 Task: Create a due date automation trigger when advanced on, on the tuesday of the week before a card is due add dates starting tomorrow at 11:00 AM.
Action: Mouse moved to (963, 285)
Screenshot: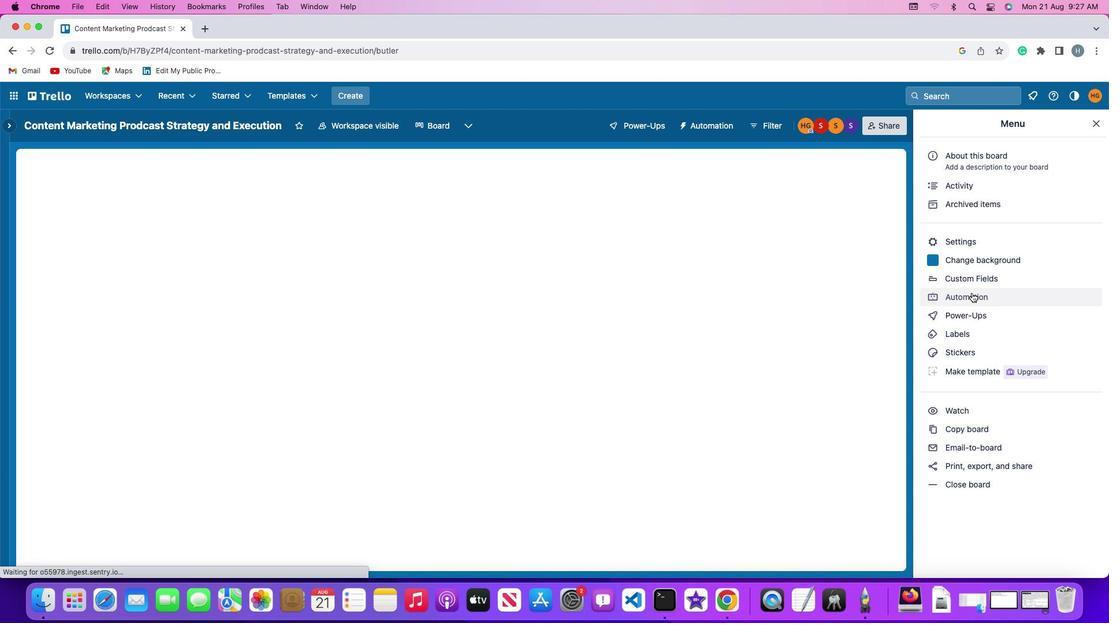 
Action: Mouse pressed left at (963, 285)
Screenshot: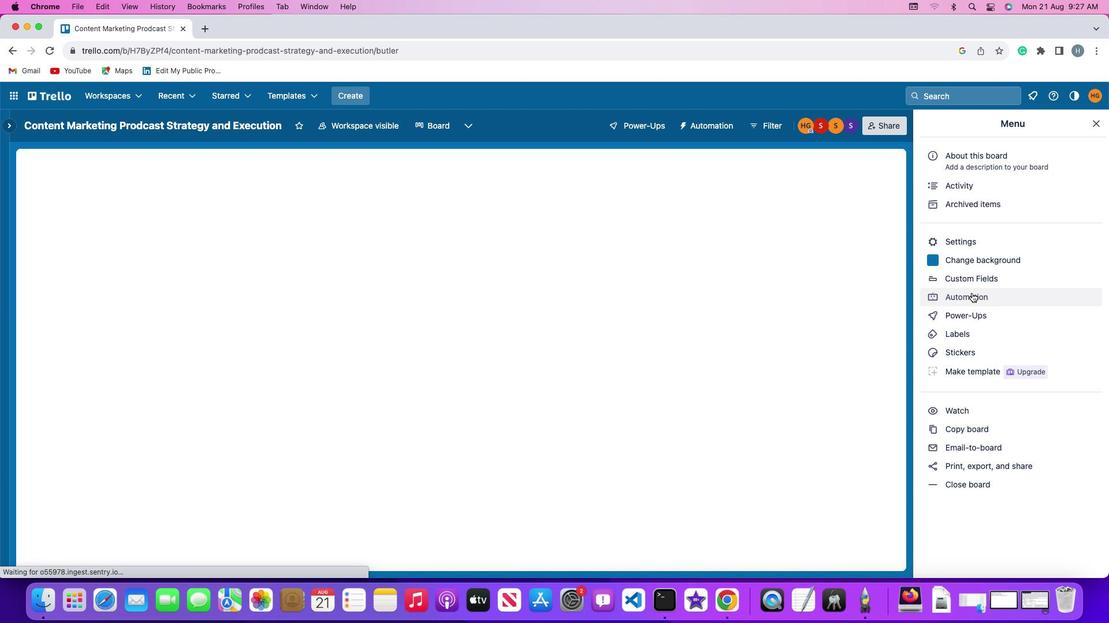 
Action: Mouse pressed left at (963, 285)
Screenshot: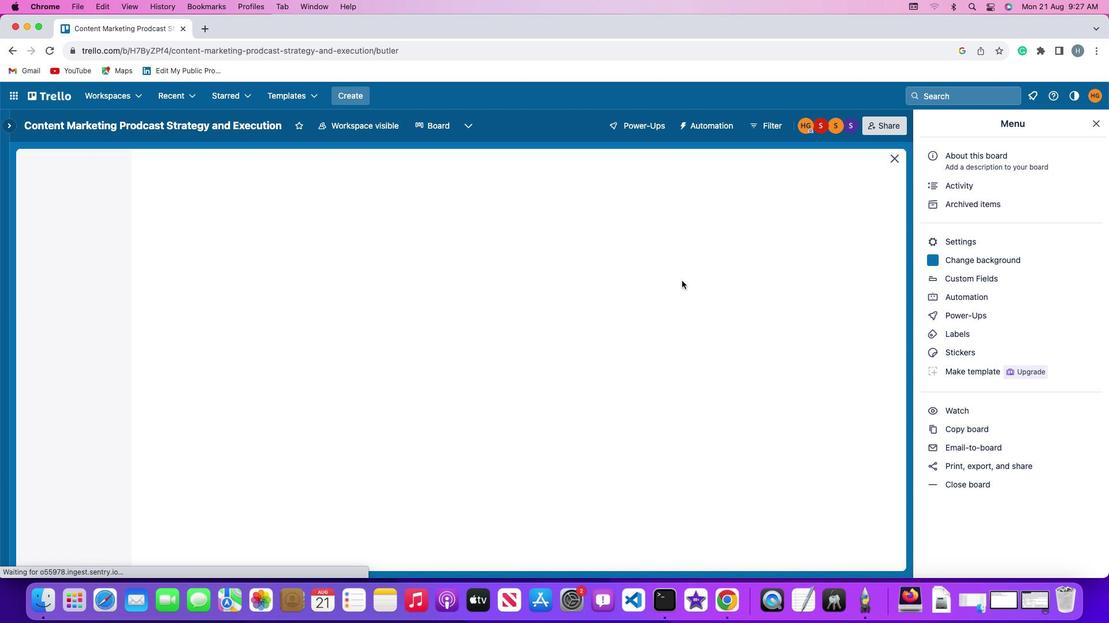 
Action: Mouse moved to (64, 263)
Screenshot: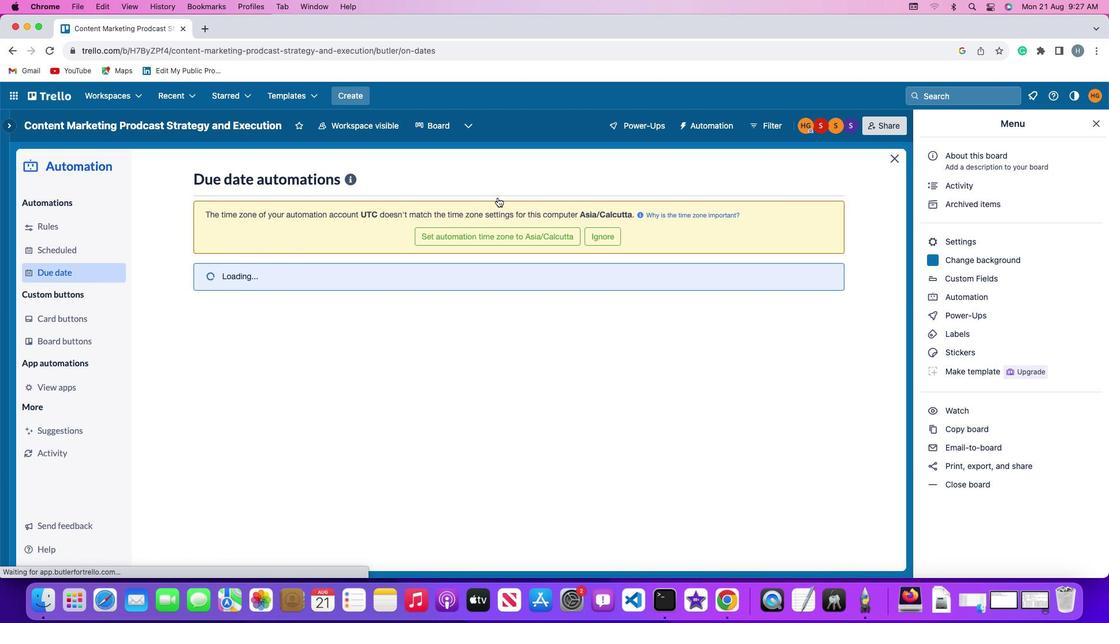 
Action: Mouse pressed left at (64, 263)
Screenshot: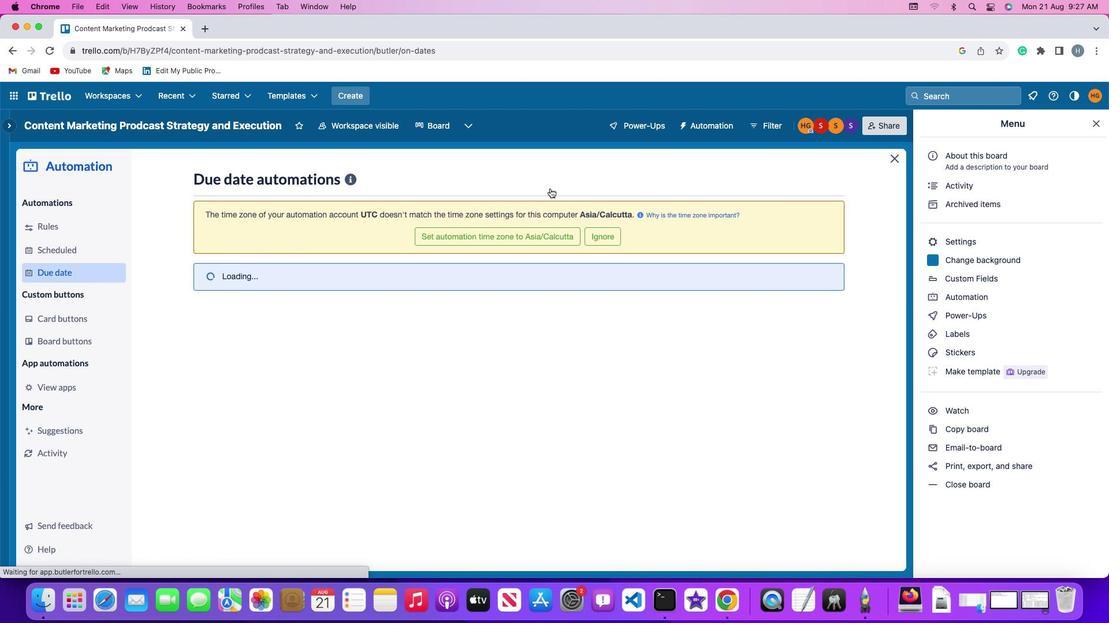 
Action: Mouse moved to (760, 169)
Screenshot: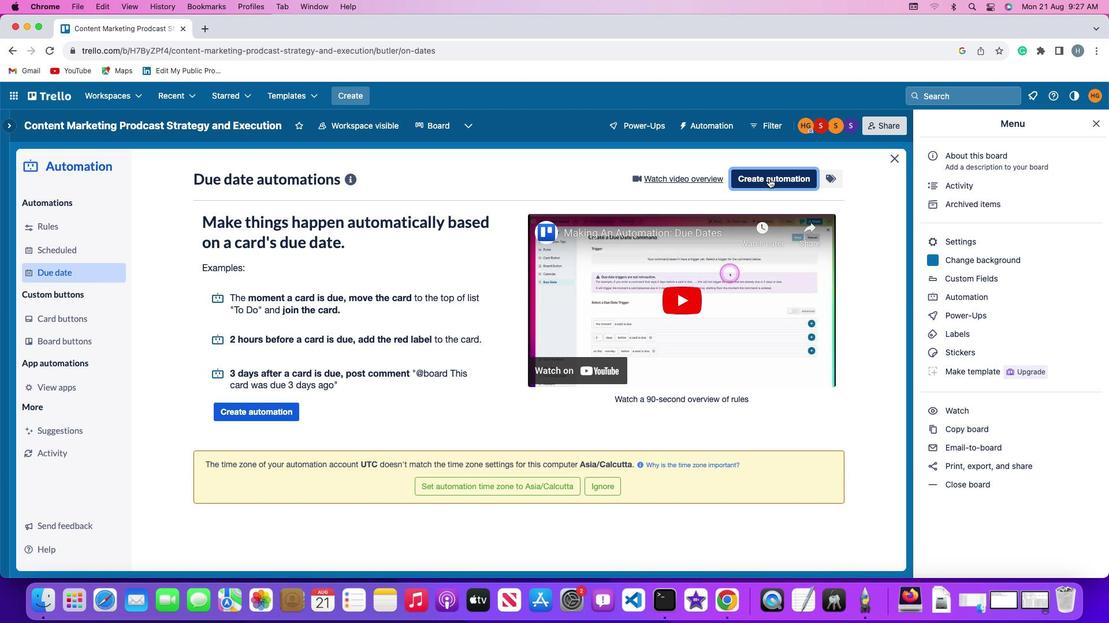 
Action: Mouse pressed left at (760, 169)
Screenshot: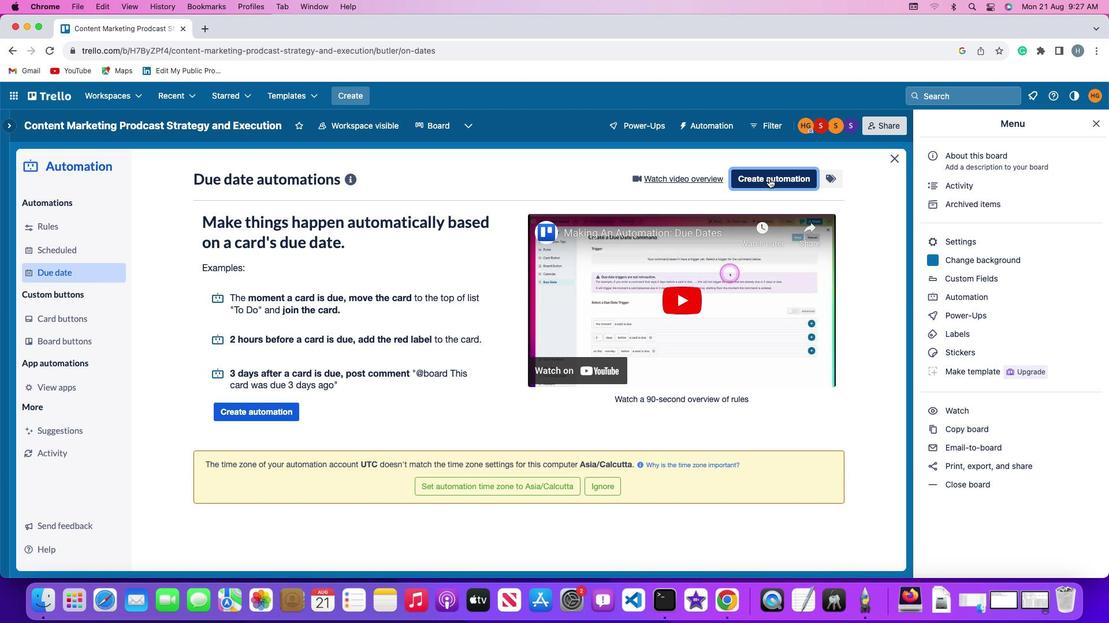 
Action: Mouse moved to (202, 280)
Screenshot: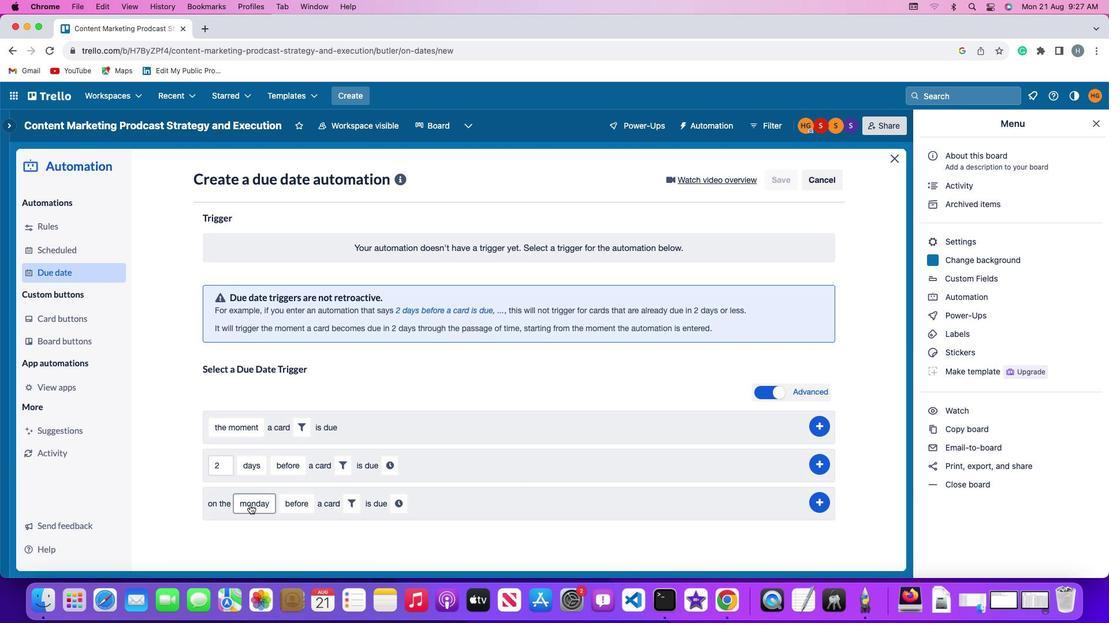 
Action: Mouse pressed left at (202, 280)
Screenshot: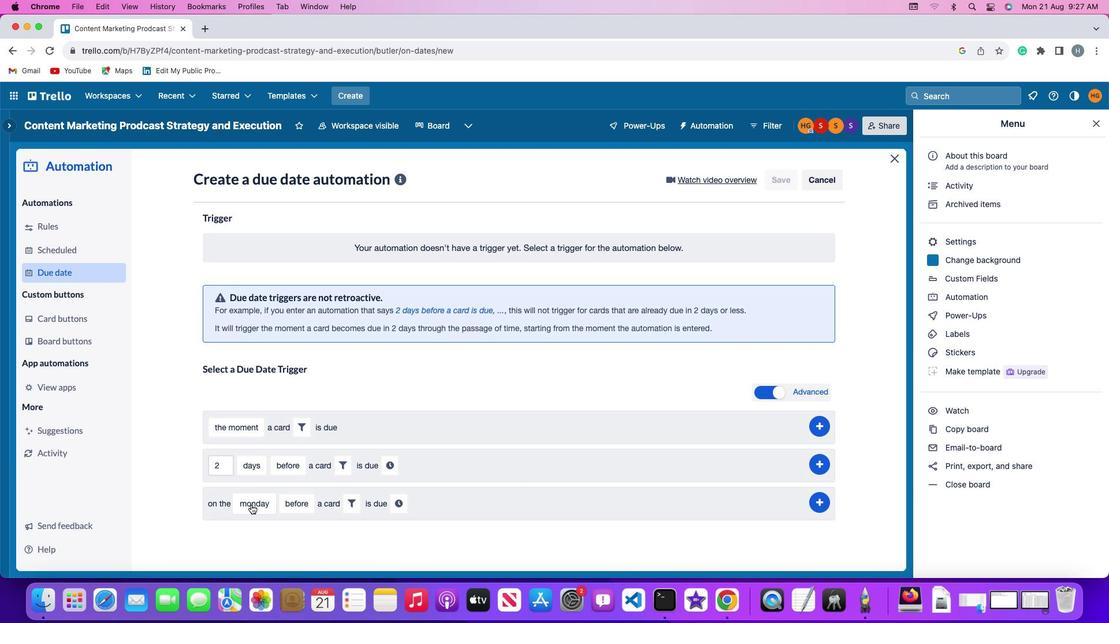 
Action: Mouse moved to (241, 497)
Screenshot: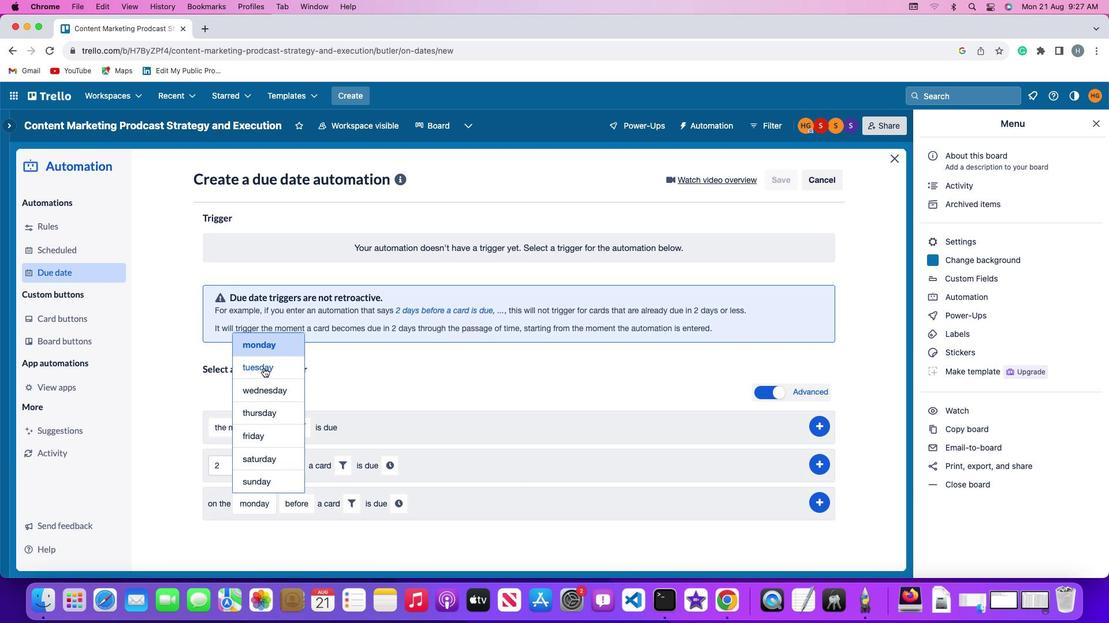 
Action: Mouse pressed left at (241, 497)
Screenshot: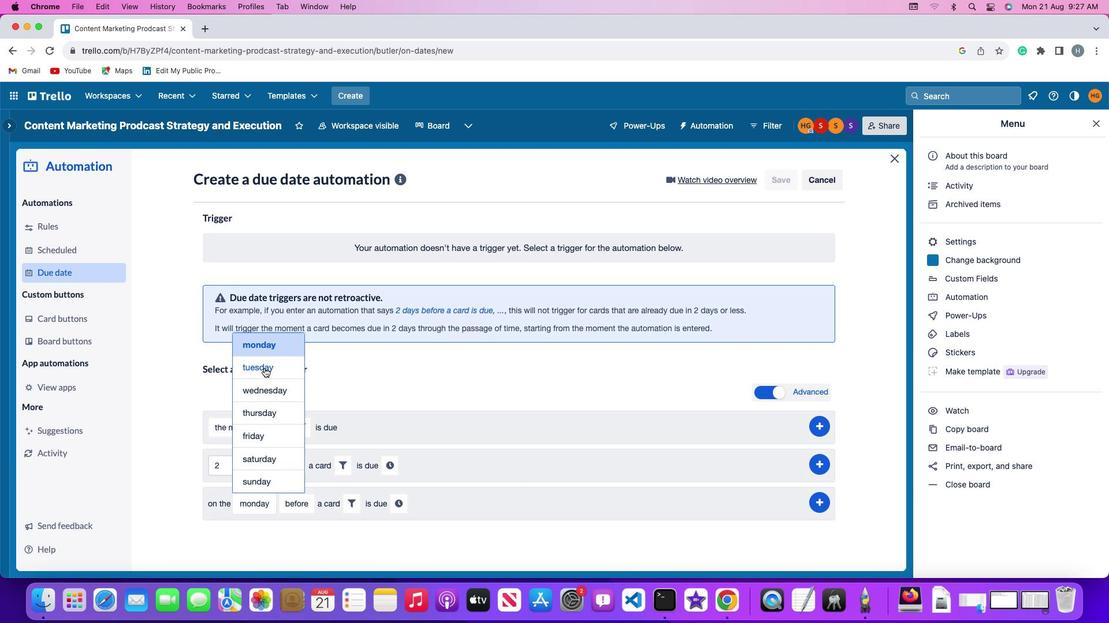 
Action: Mouse moved to (255, 359)
Screenshot: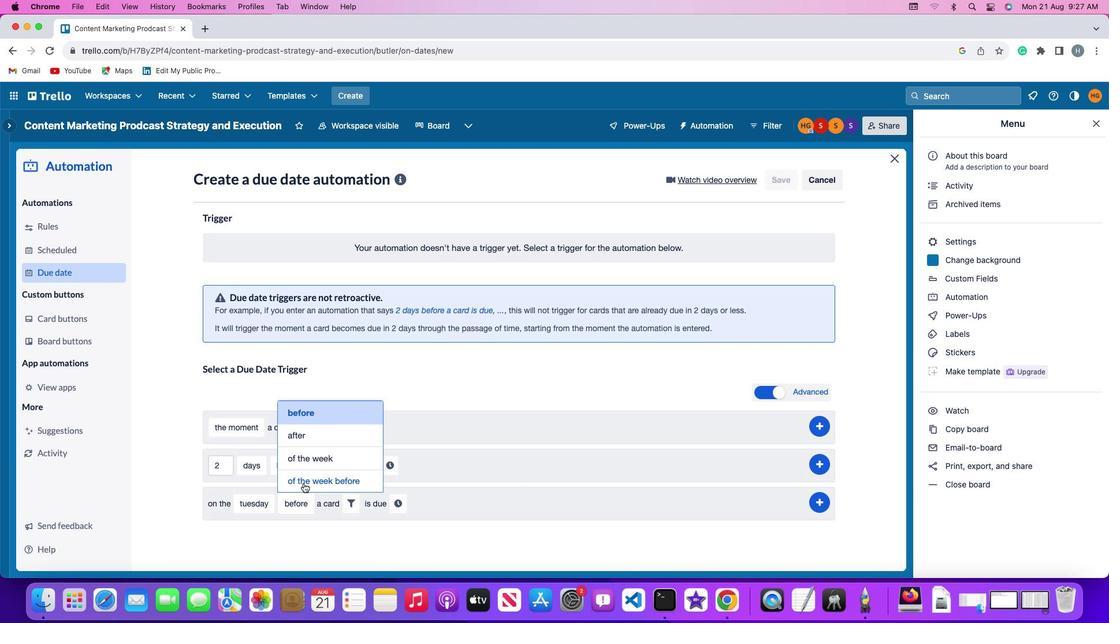 
Action: Mouse pressed left at (255, 359)
Screenshot: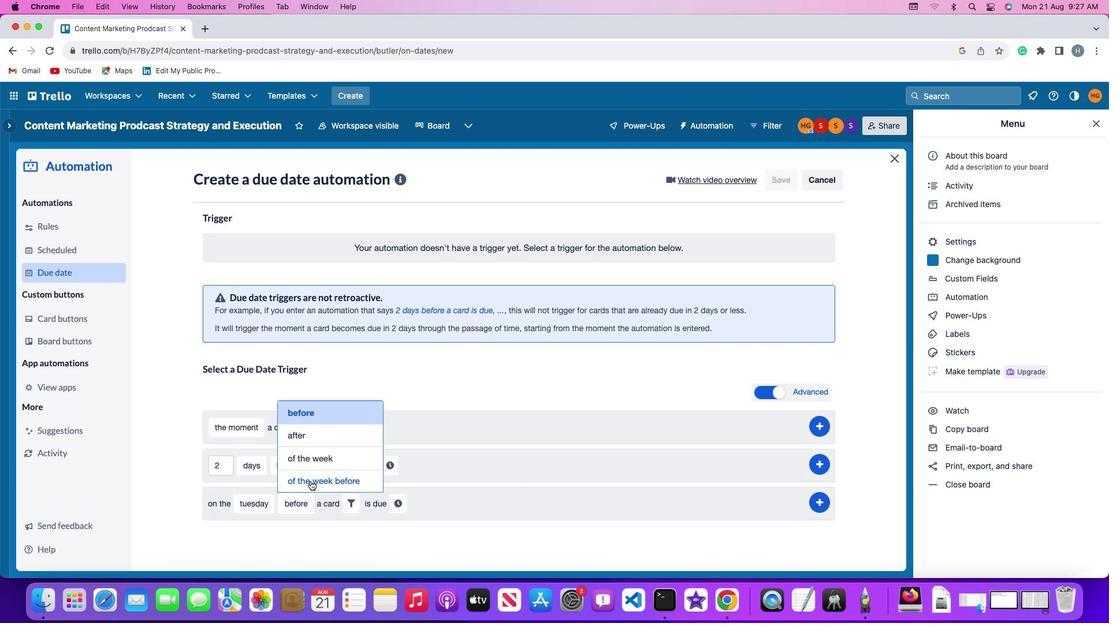 
Action: Mouse moved to (291, 491)
Screenshot: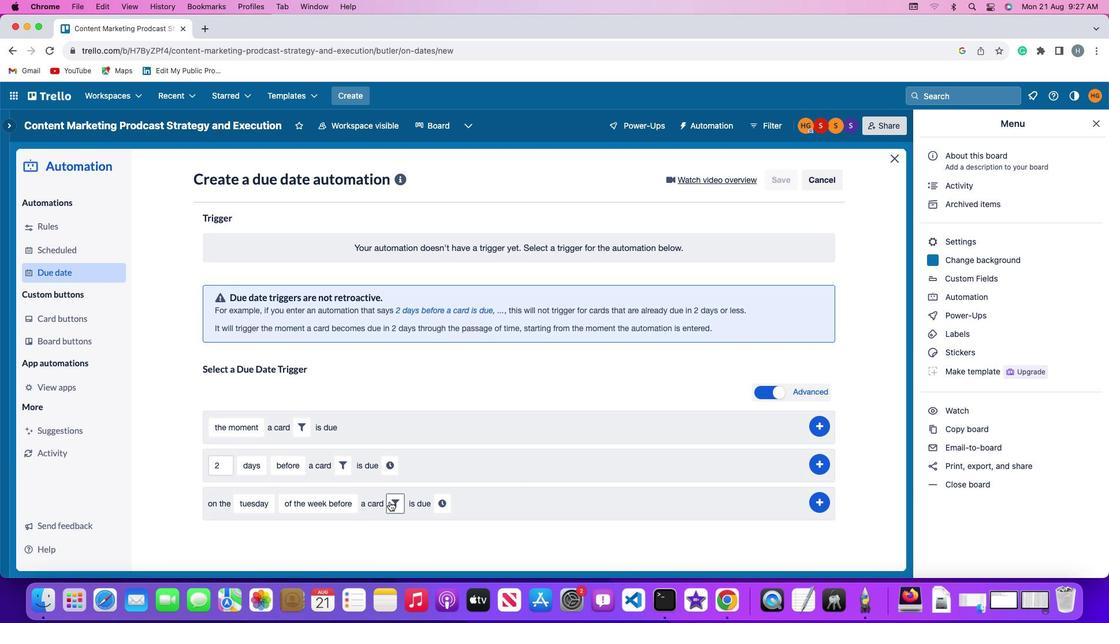 
Action: Mouse pressed left at (291, 491)
Screenshot: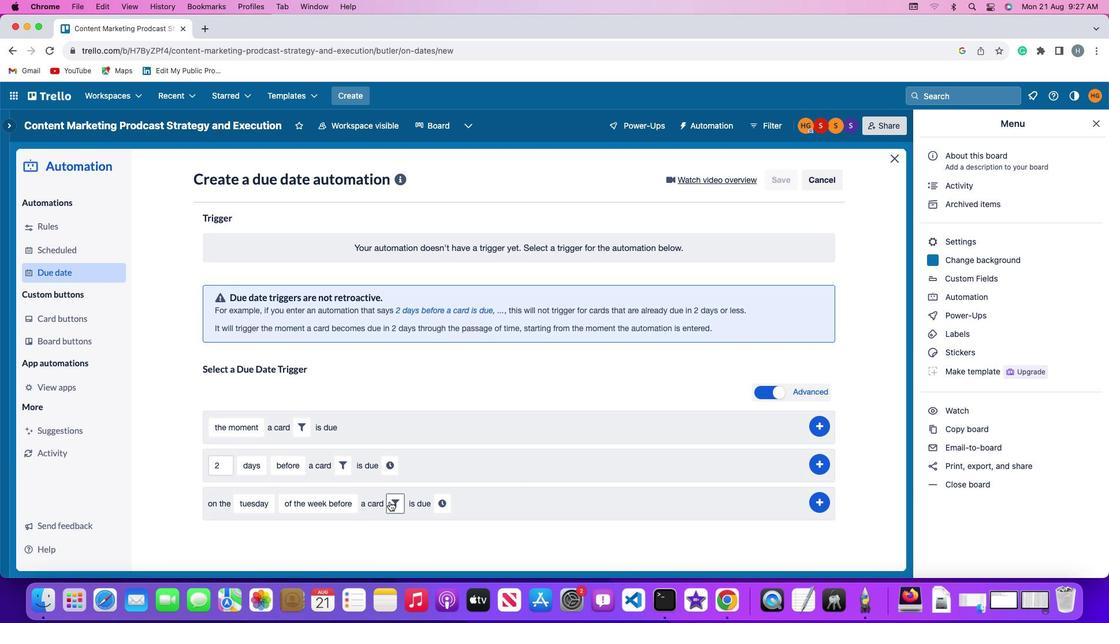 
Action: Mouse moved to (295, 470)
Screenshot: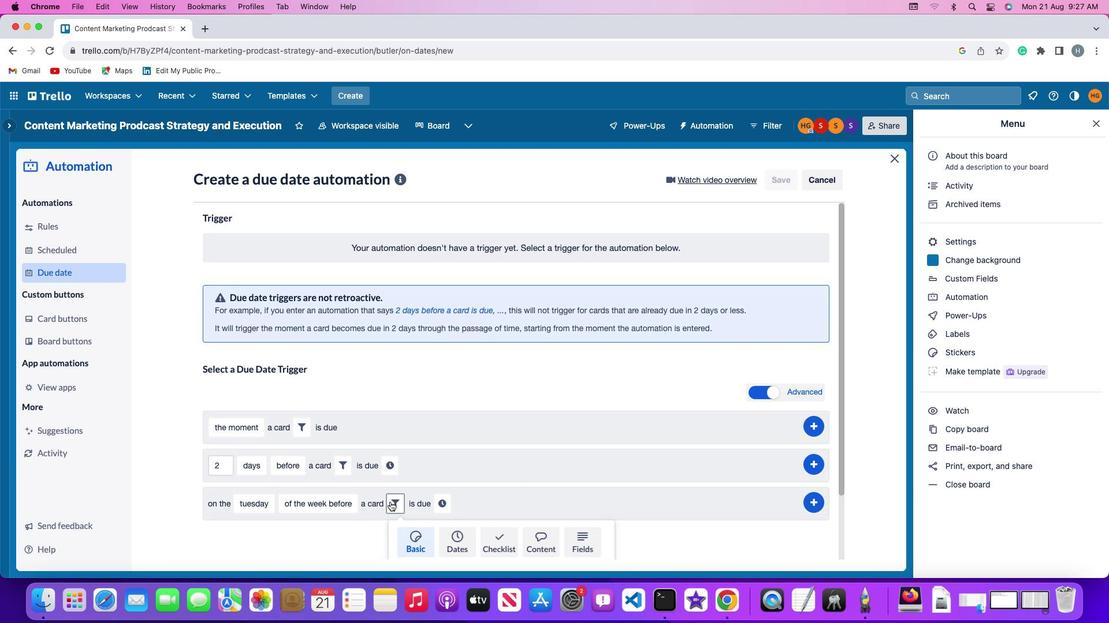 
Action: Mouse pressed left at (295, 470)
Screenshot: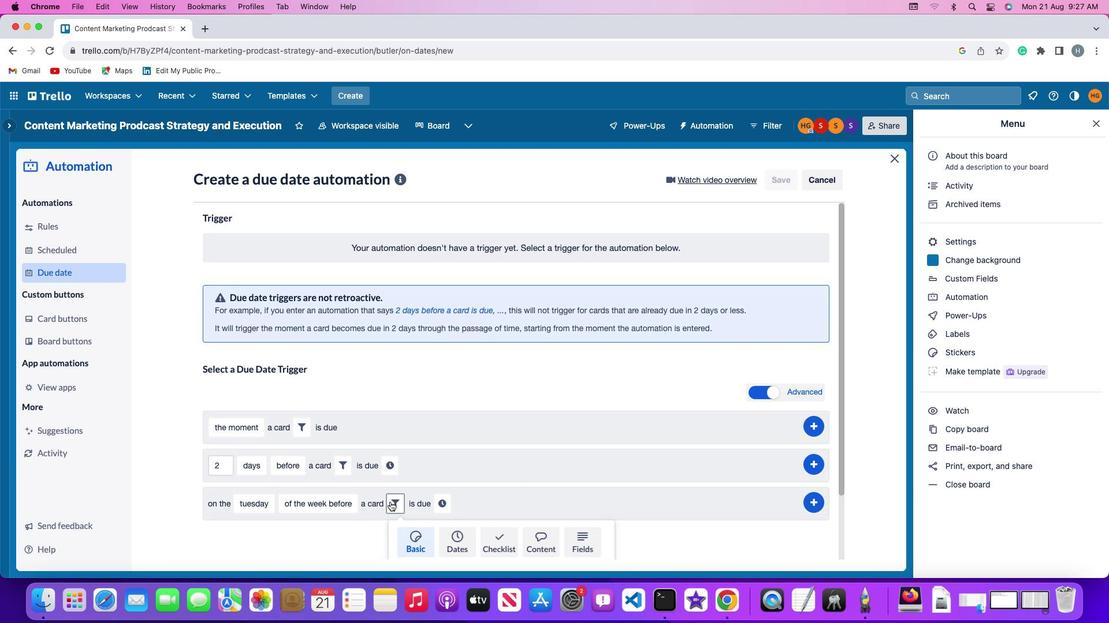 
Action: Mouse moved to (381, 494)
Screenshot: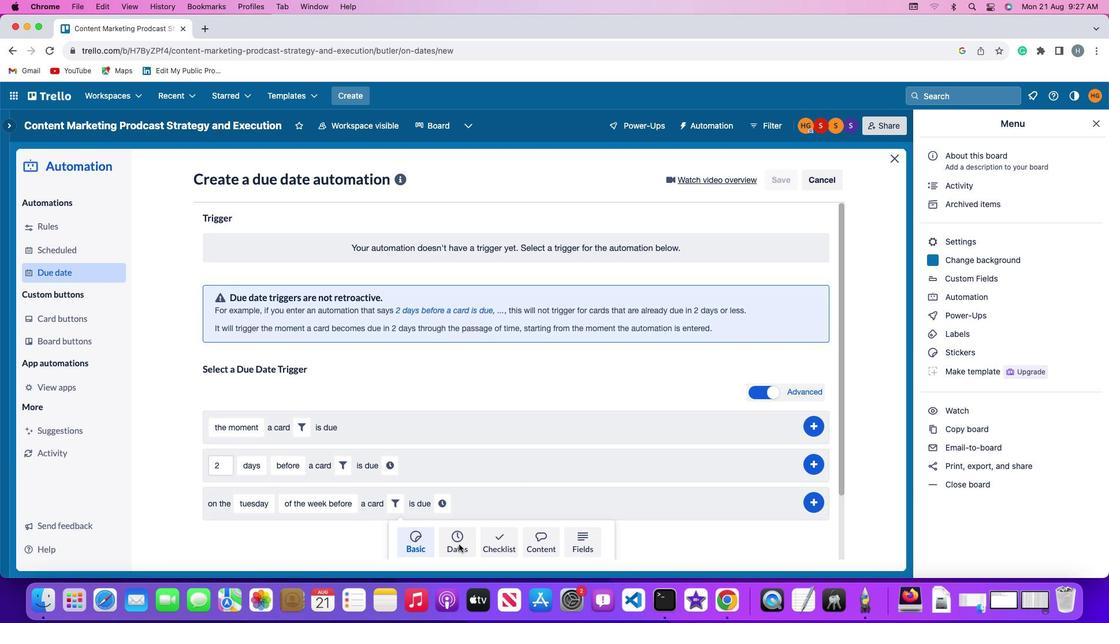 
Action: Mouse pressed left at (381, 494)
Screenshot: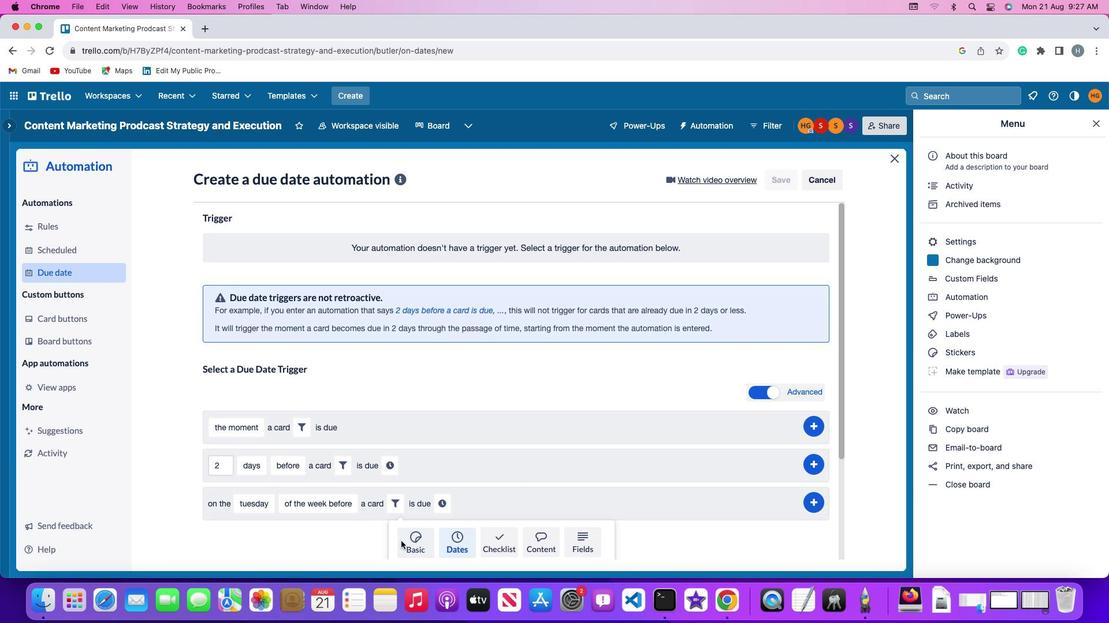 
Action: Mouse moved to (454, 537)
Screenshot: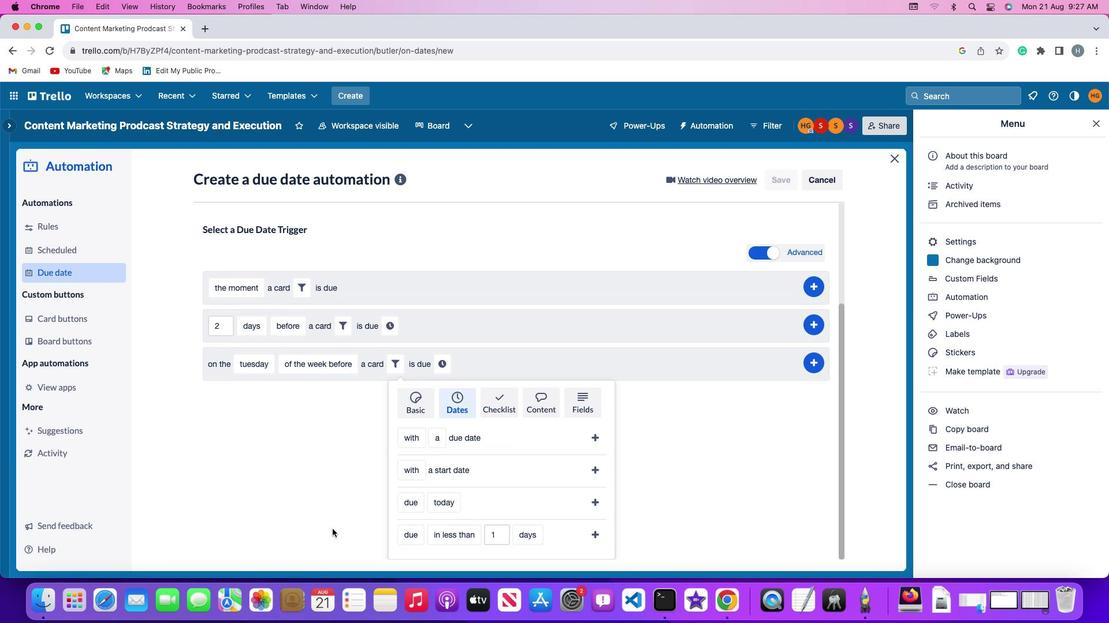 
Action: Mouse pressed left at (454, 537)
Screenshot: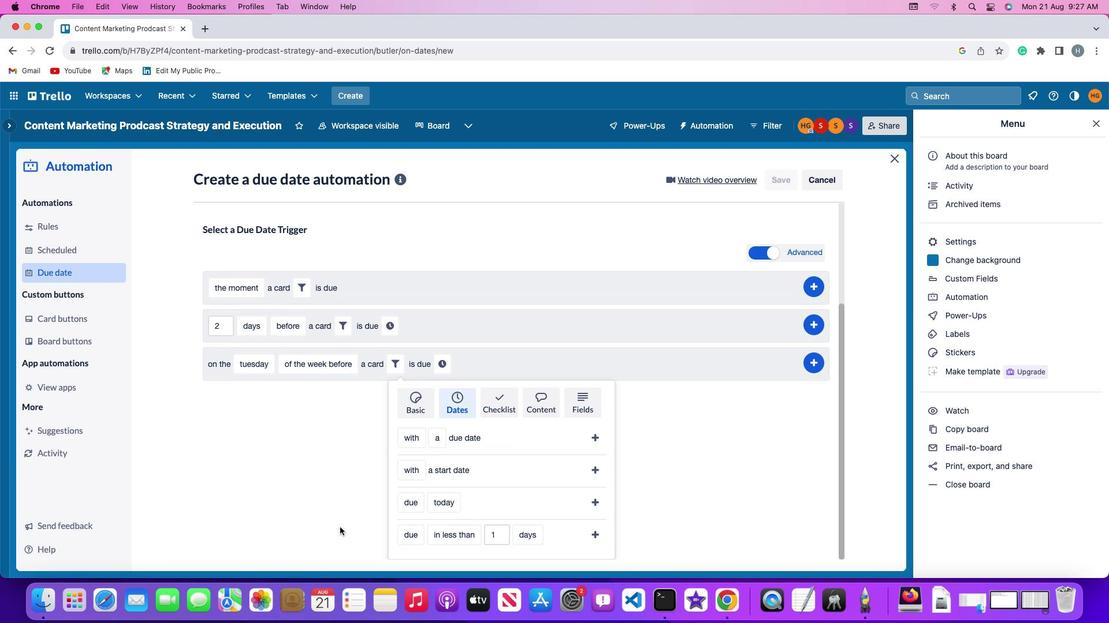 
Action: Mouse moved to (342, 525)
Screenshot: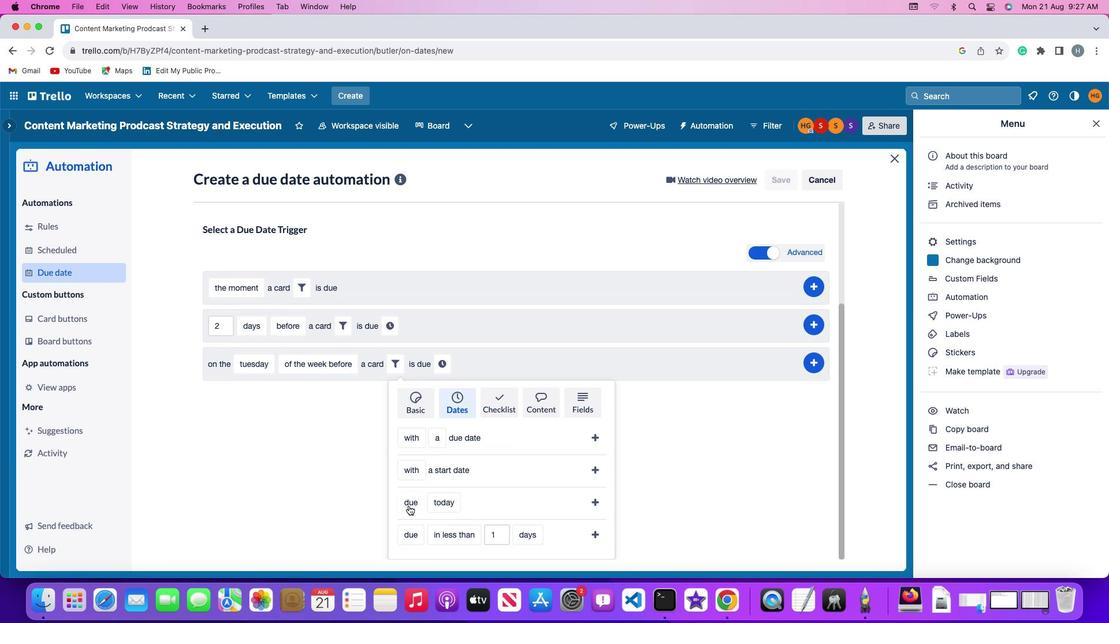 
Action: Mouse scrolled (342, 525) with delta (-7, -8)
Screenshot: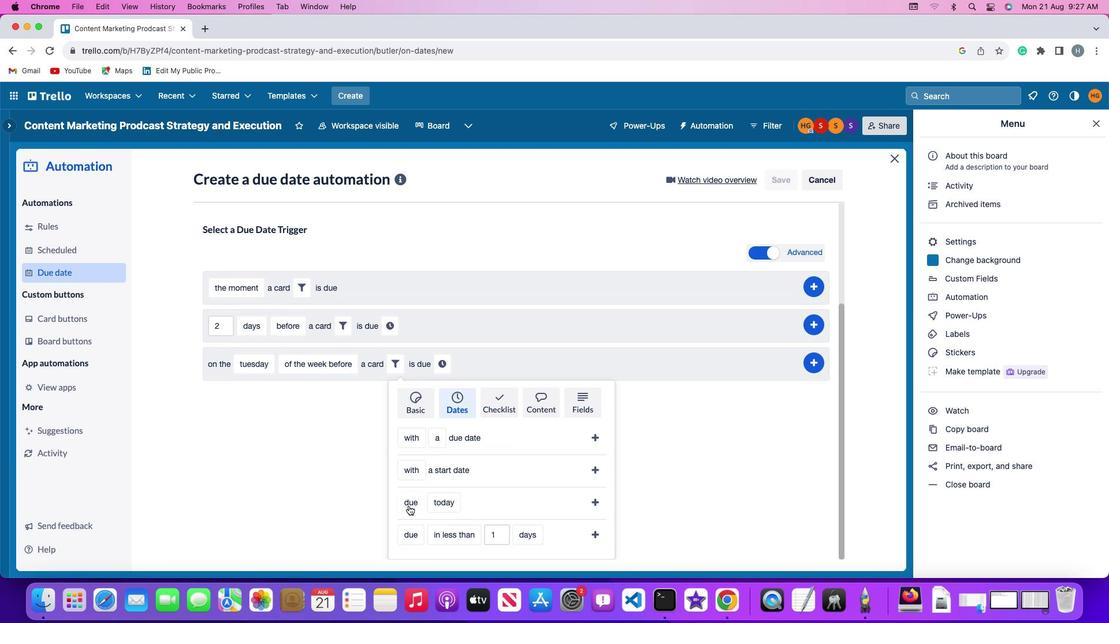 
Action: Mouse moved to (341, 525)
Screenshot: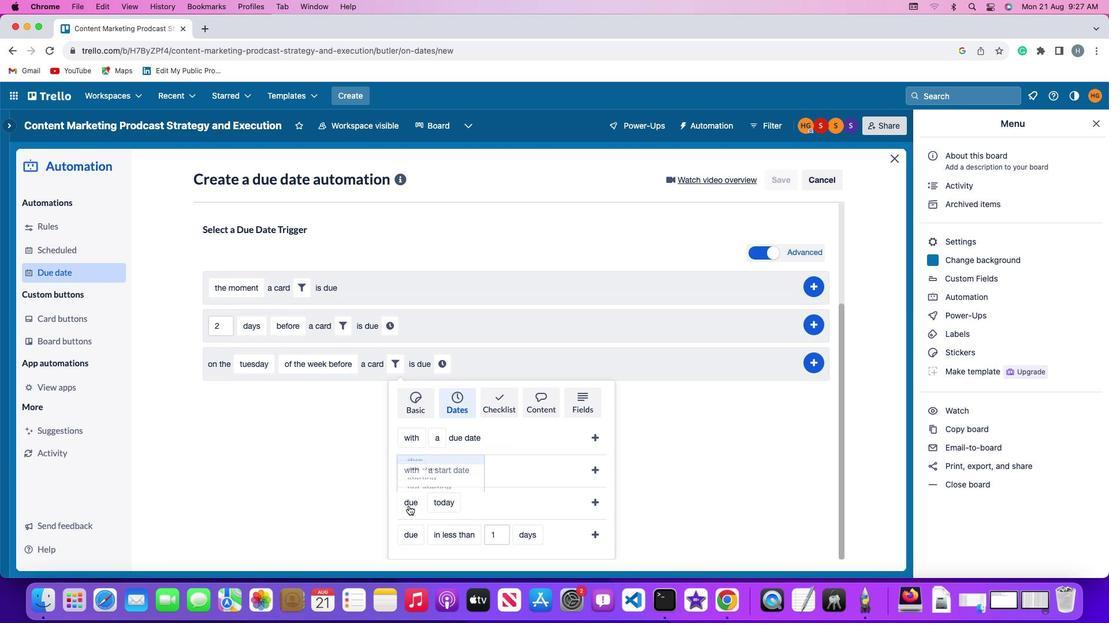 
Action: Mouse scrolled (341, 525) with delta (-7, -8)
Screenshot: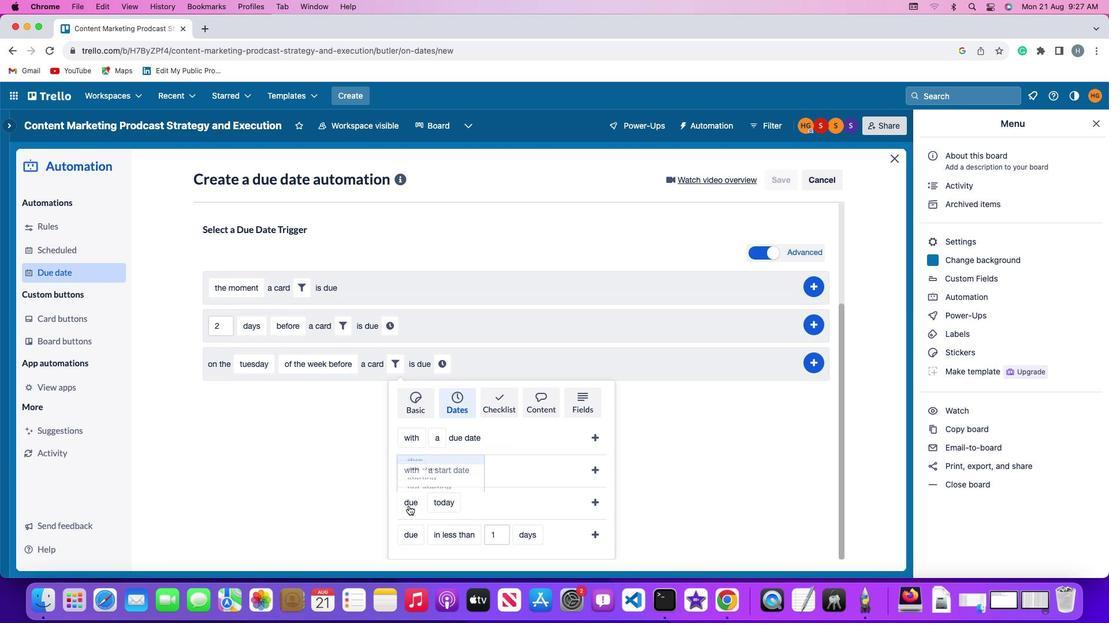 
Action: Mouse scrolled (341, 525) with delta (-7, -9)
Screenshot: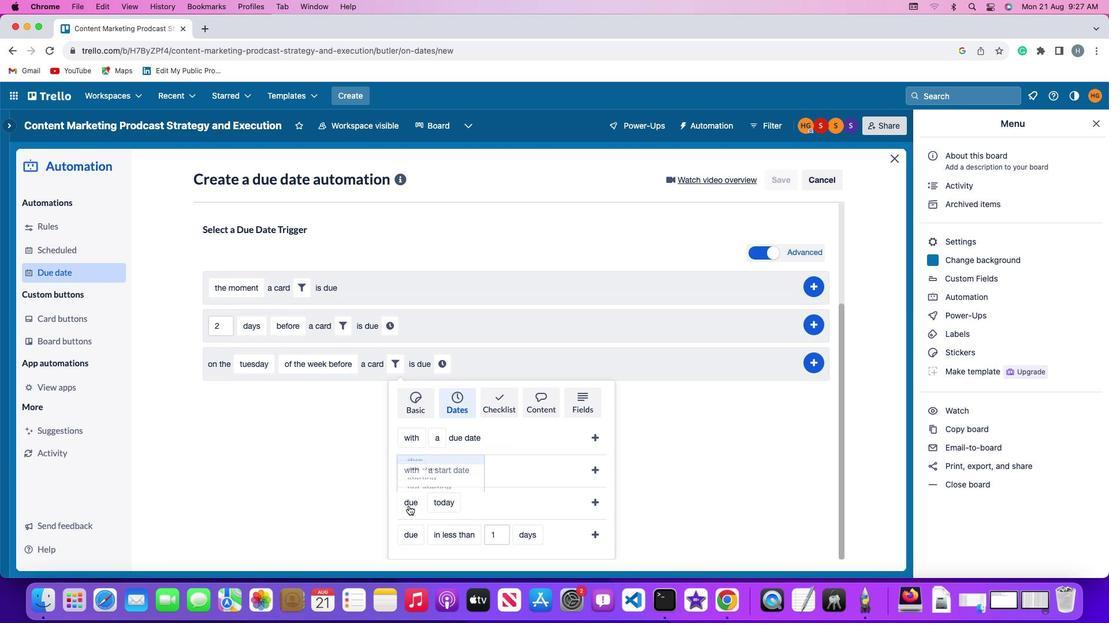 
Action: Mouse scrolled (341, 525) with delta (-7, -10)
Screenshot: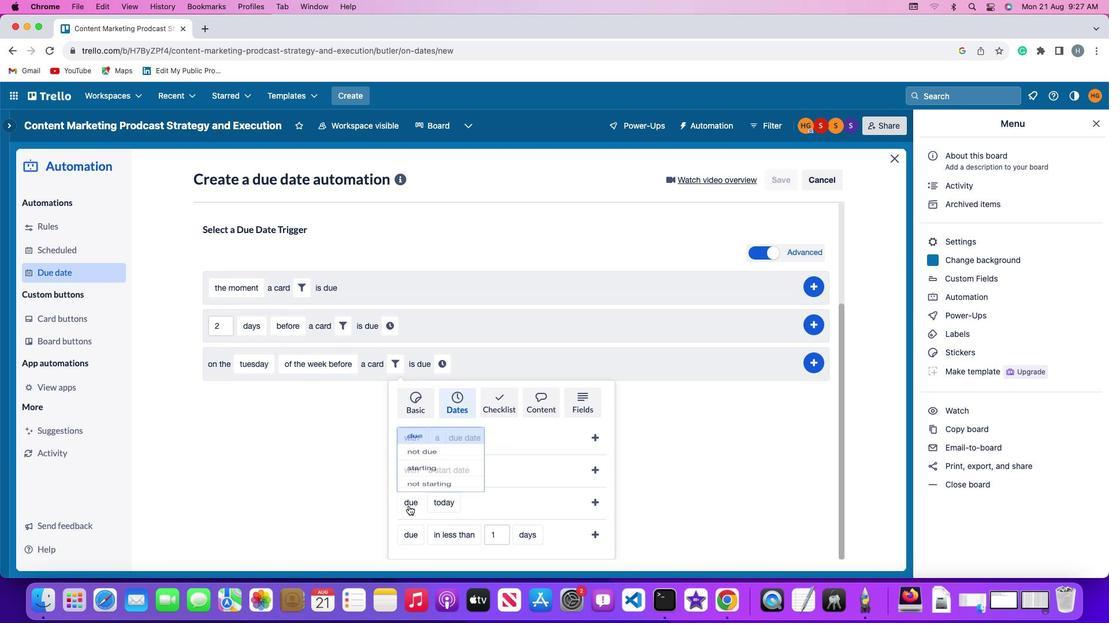 
Action: Mouse moved to (341, 524)
Screenshot: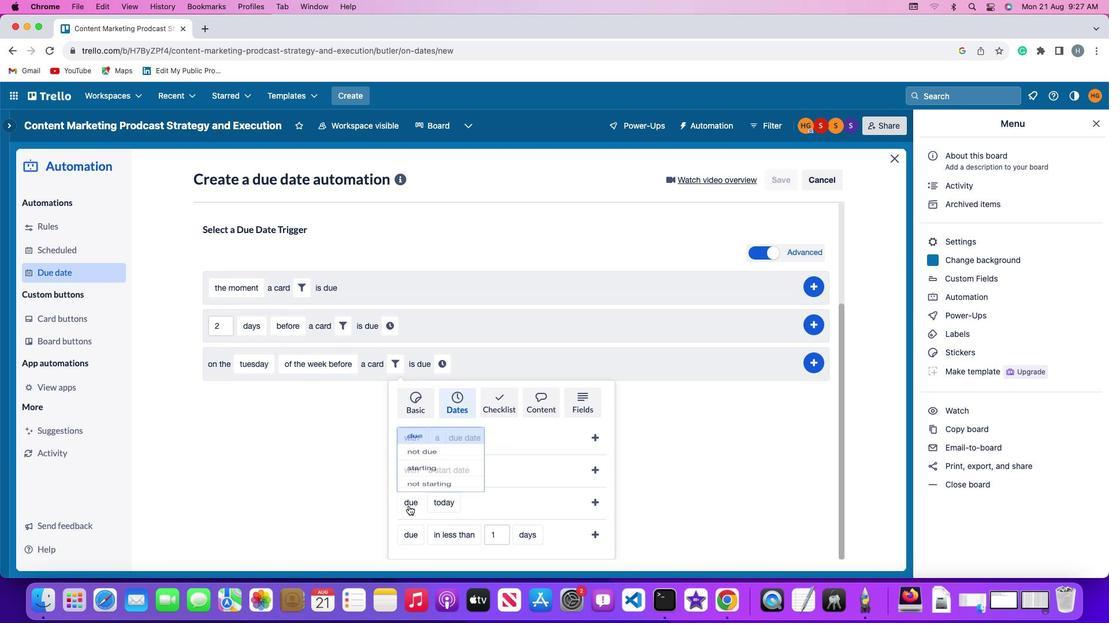 
Action: Mouse scrolled (341, 524) with delta (-7, -10)
Screenshot: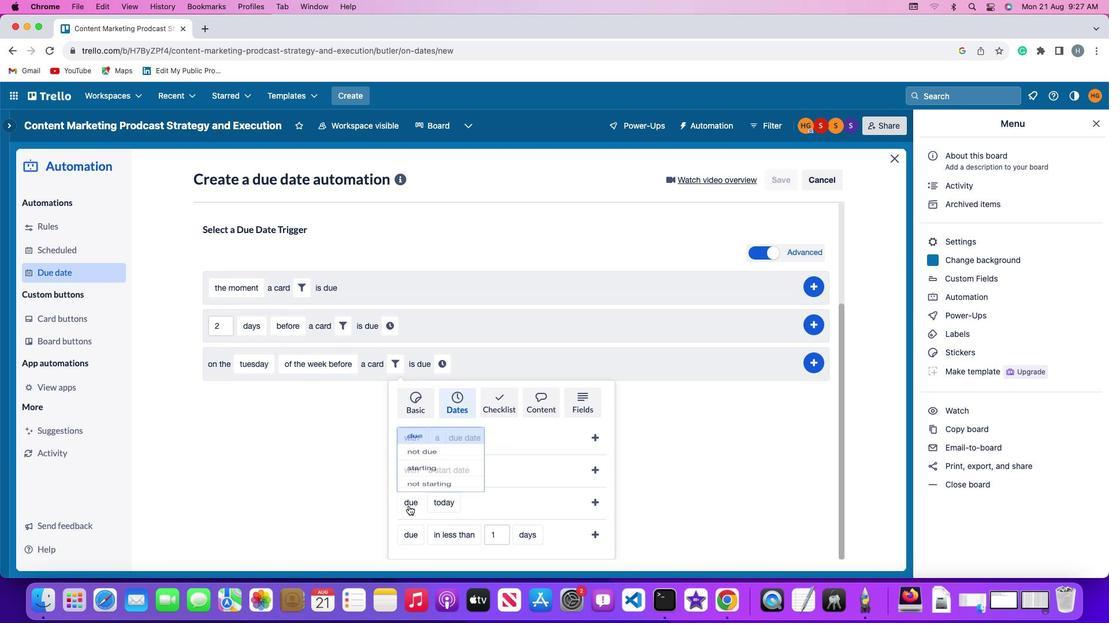 
Action: Mouse moved to (340, 522)
Screenshot: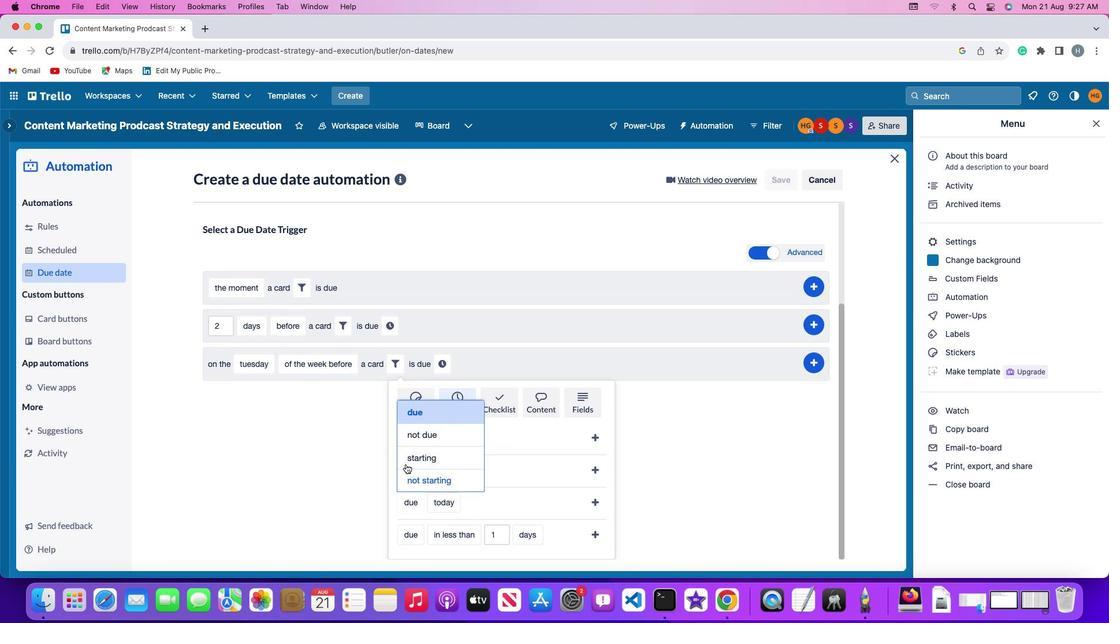 
Action: Mouse scrolled (340, 522) with delta (-7, -8)
Screenshot: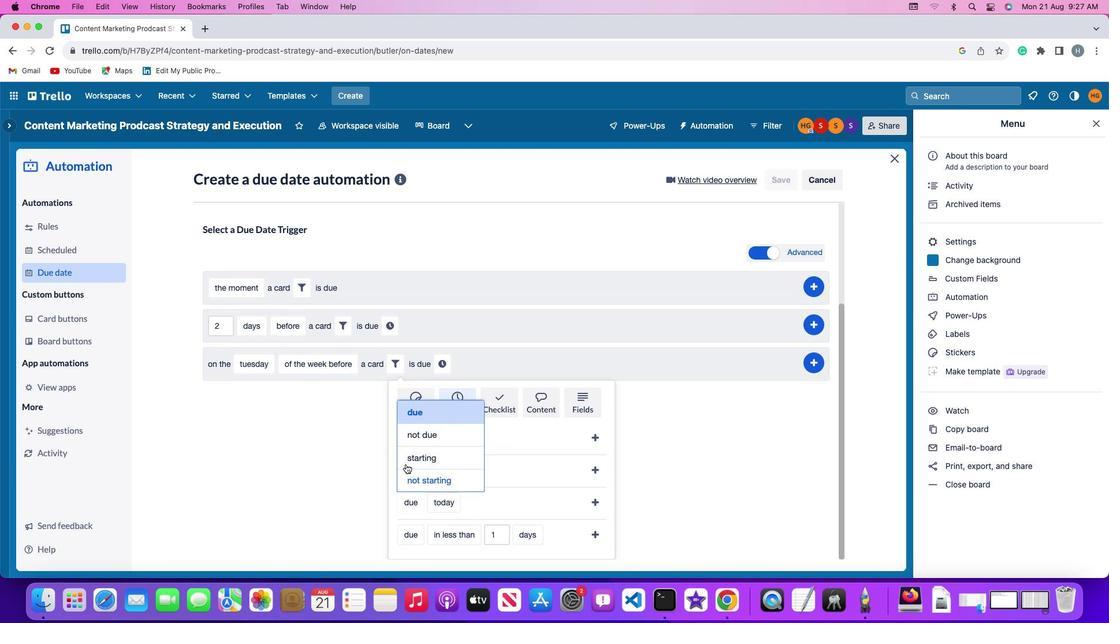 
Action: Mouse scrolled (340, 522) with delta (-7, -8)
Screenshot: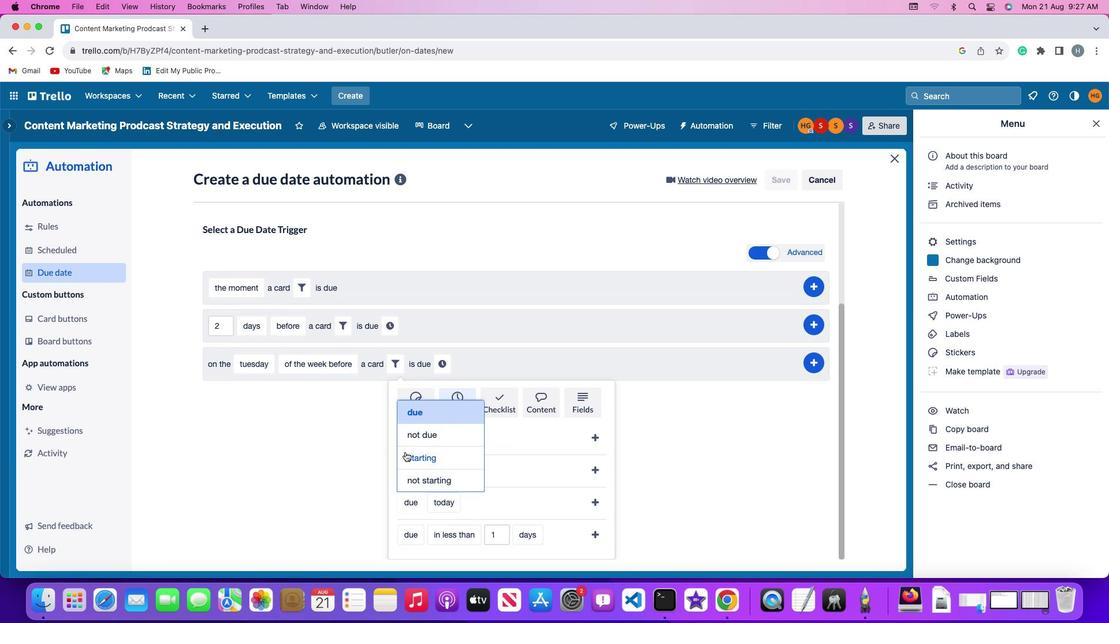 
Action: Mouse scrolled (340, 522) with delta (-7, -9)
Screenshot: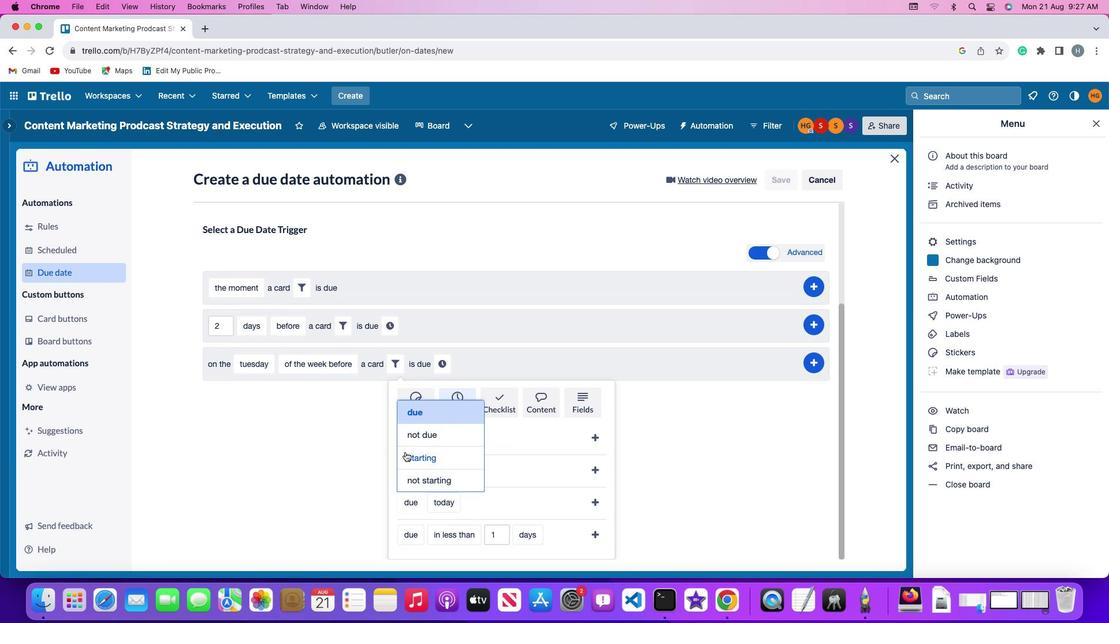 
Action: Mouse scrolled (340, 522) with delta (-7, -10)
Screenshot: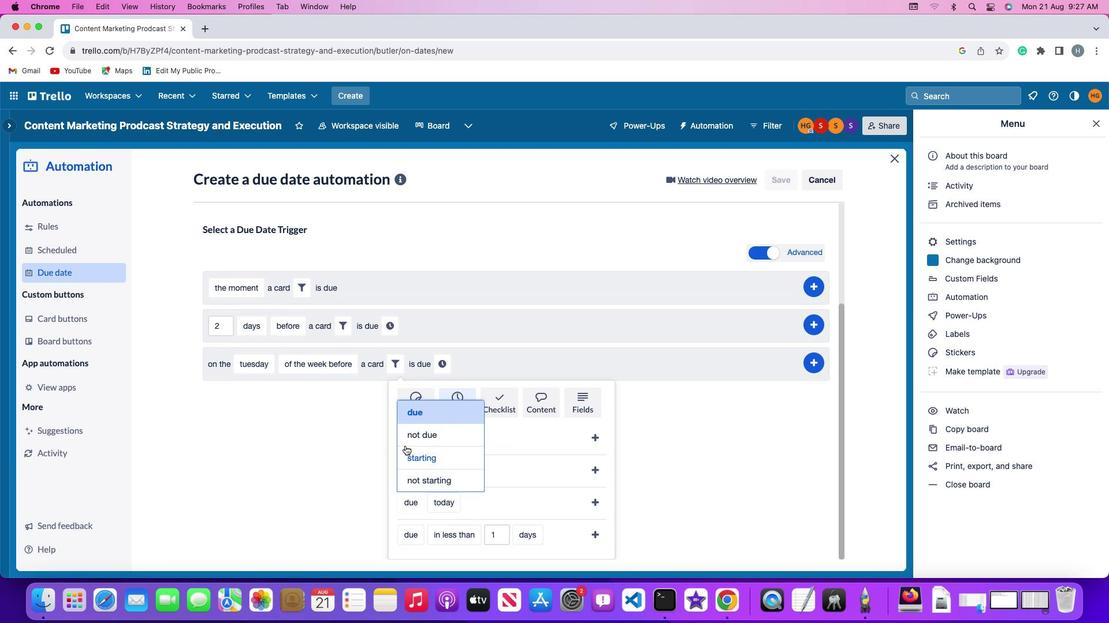 
Action: Mouse moved to (400, 498)
Screenshot: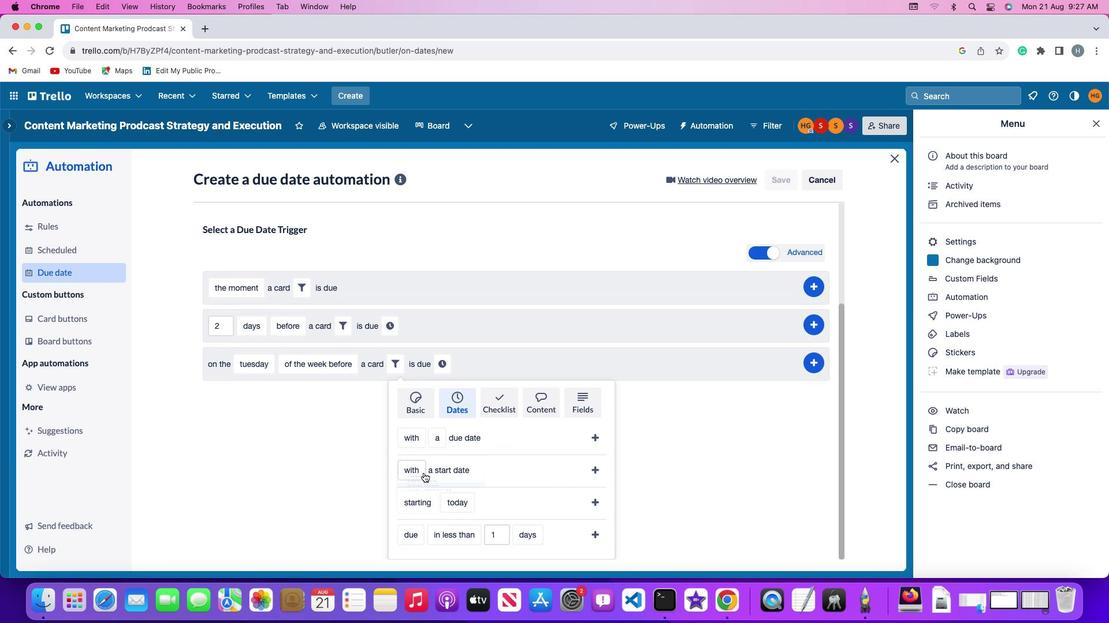 
Action: Mouse pressed left at (400, 498)
Screenshot: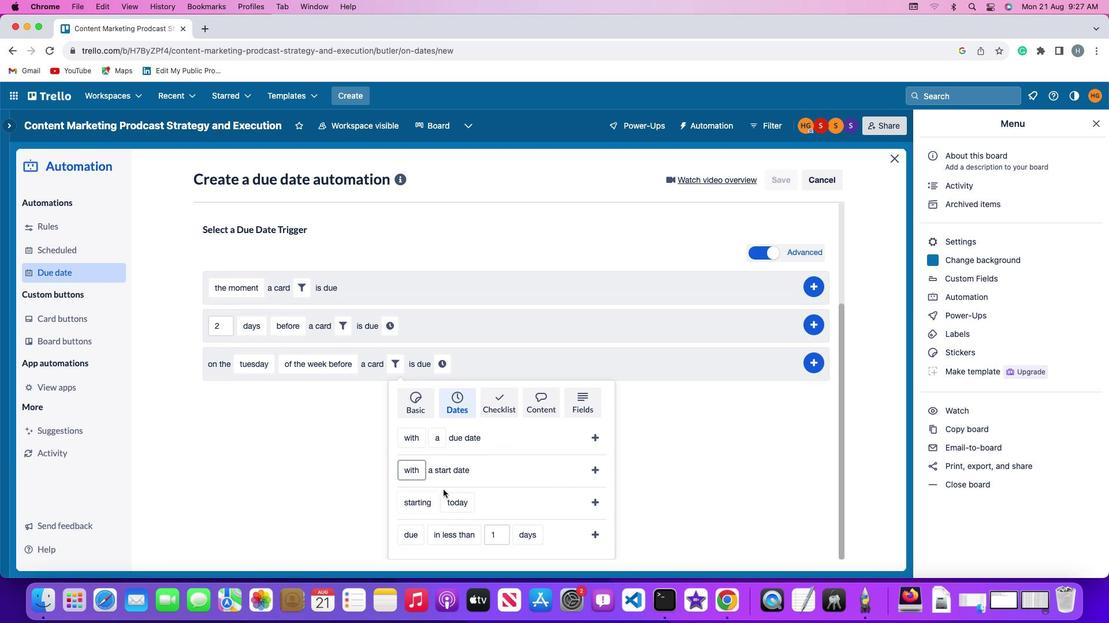 
Action: Mouse moved to (403, 447)
Screenshot: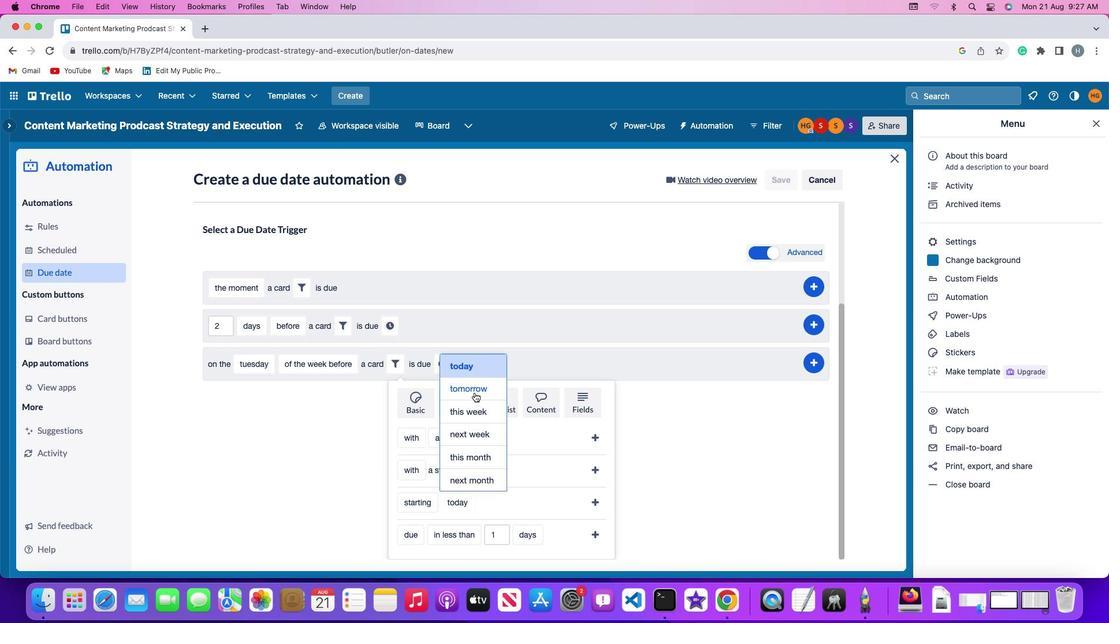 
Action: Mouse pressed left at (403, 447)
Screenshot: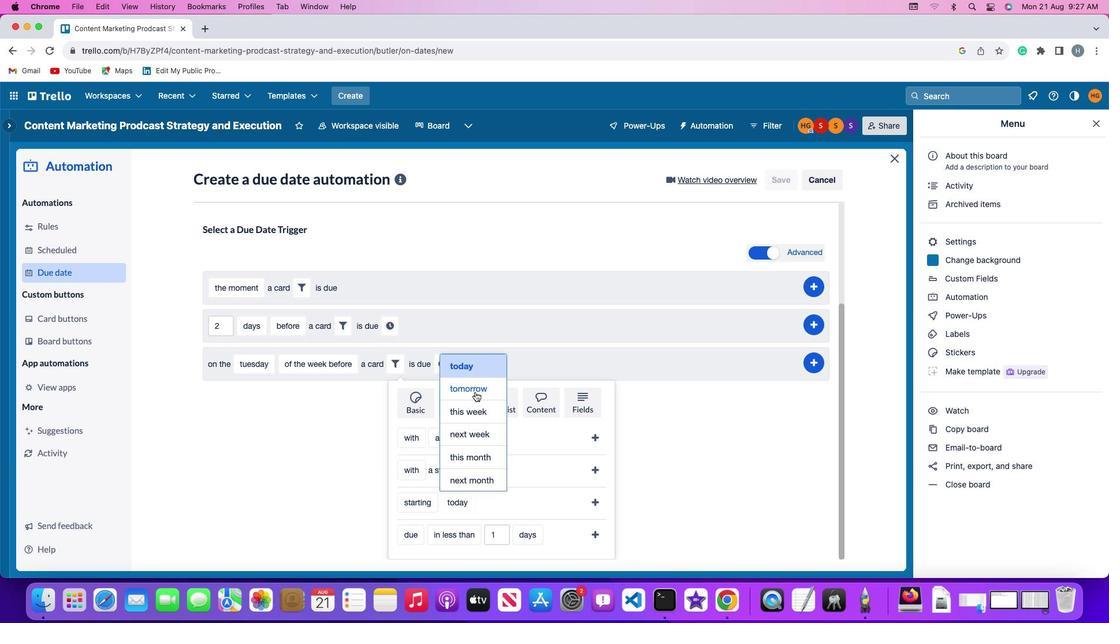 
Action: Mouse moved to (464, 490)
Screenshot: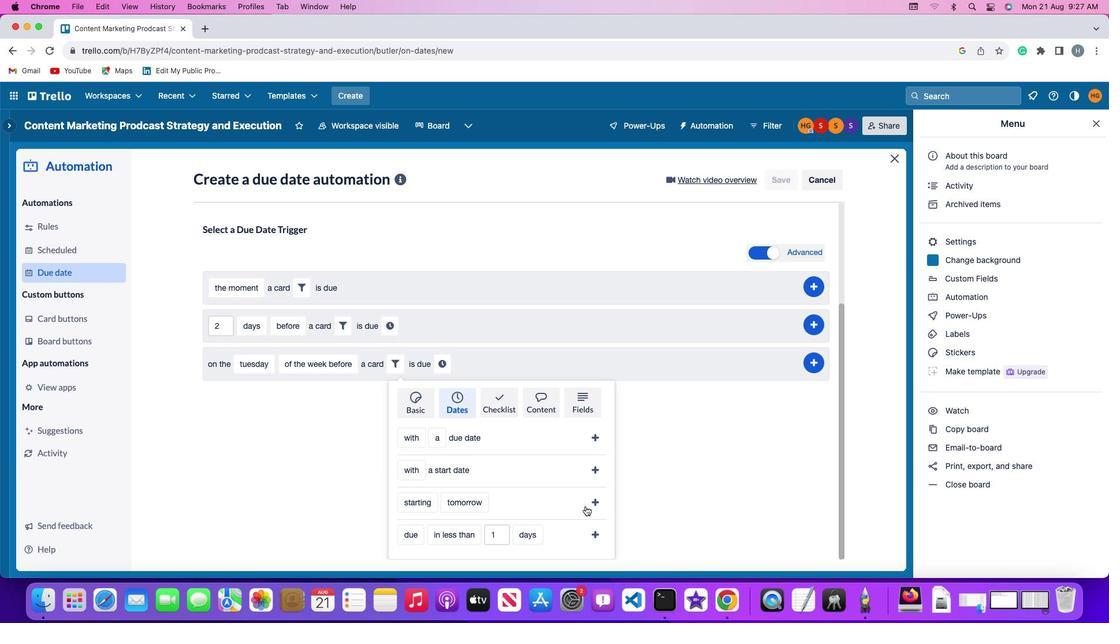 
Action: Mouse pressed left at (464, 490)
Screenshot: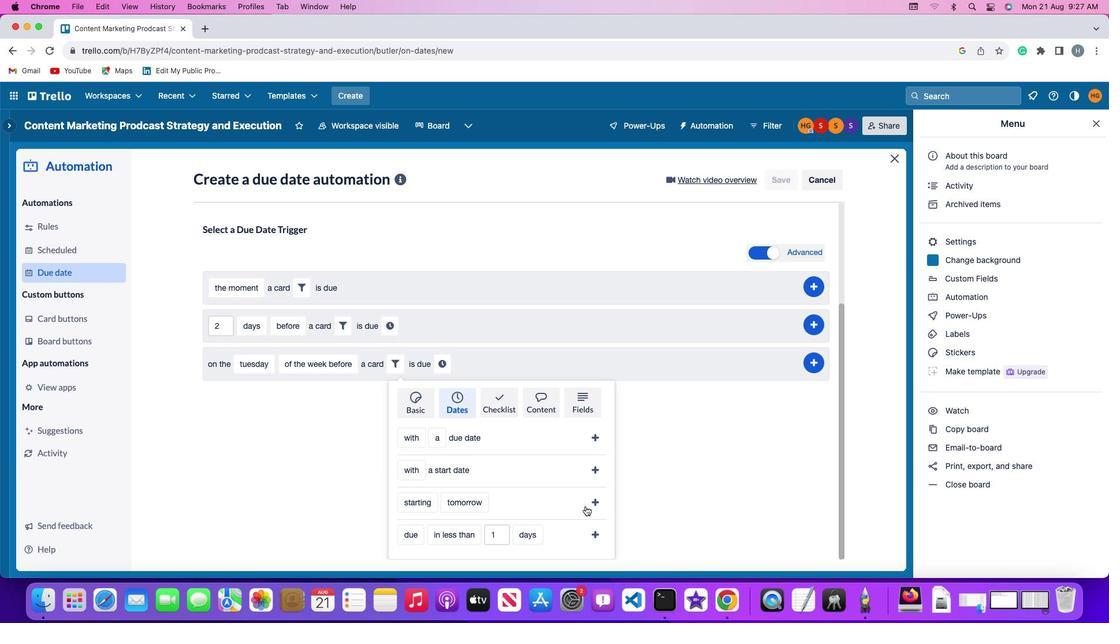 
Action: Mouse moved to (466, 384)
Screenshot: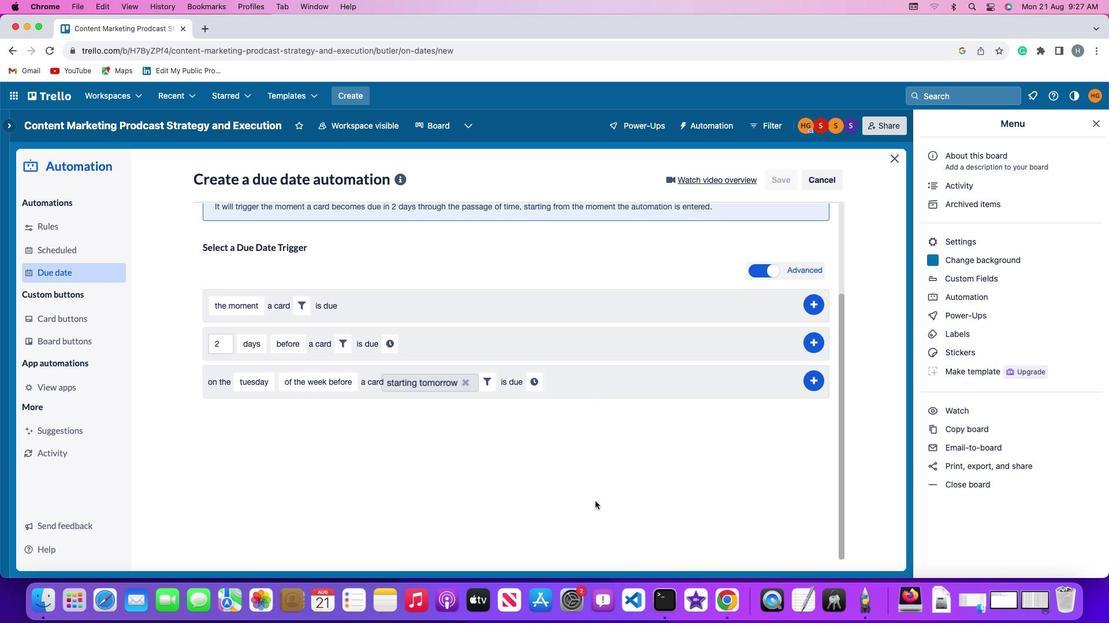 
Action: Mouse pressed left at (466, 384)
Screenshot: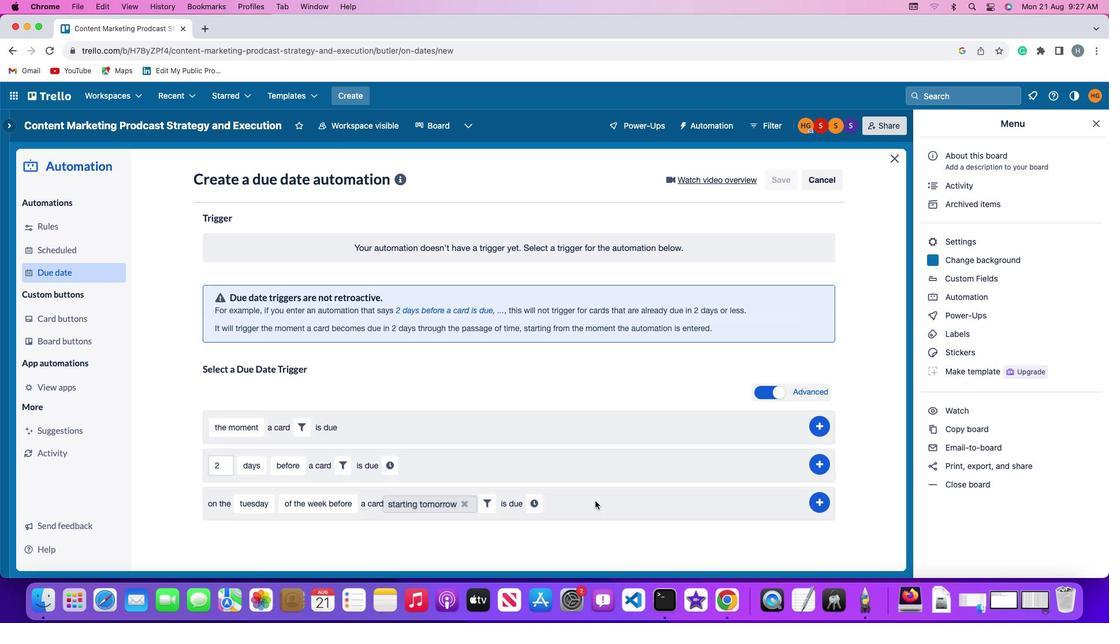 
Action: Mouse moved to (586, 493)
Screenshot: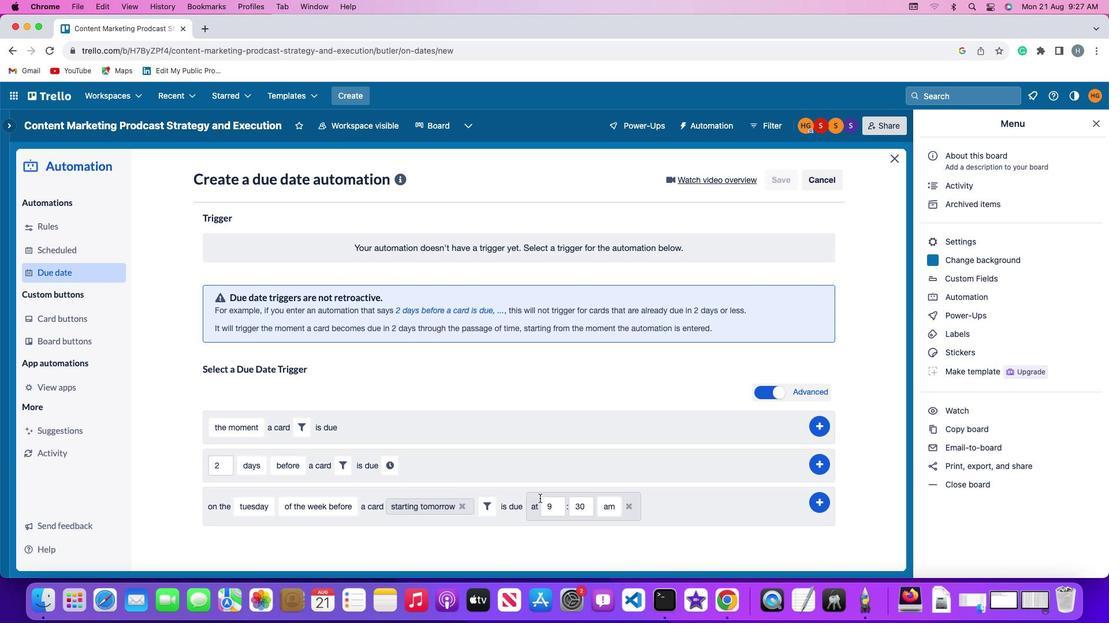 
Action: Mouse pressed left at (586, 493)
Screenshot: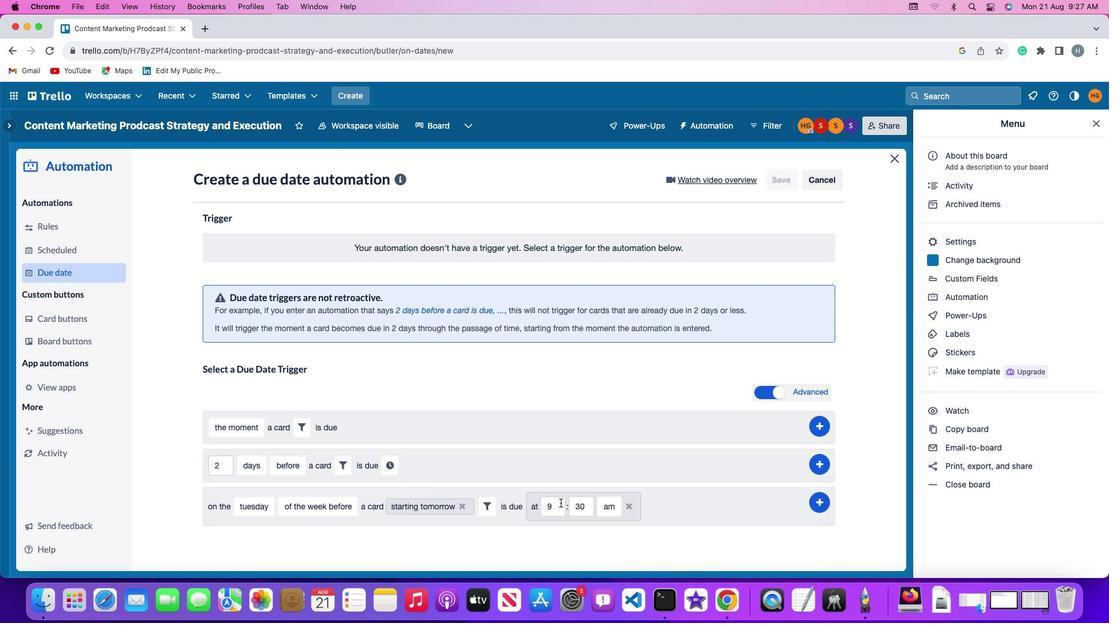 
Action: Mouse moved to (532, 490)
Screenshot: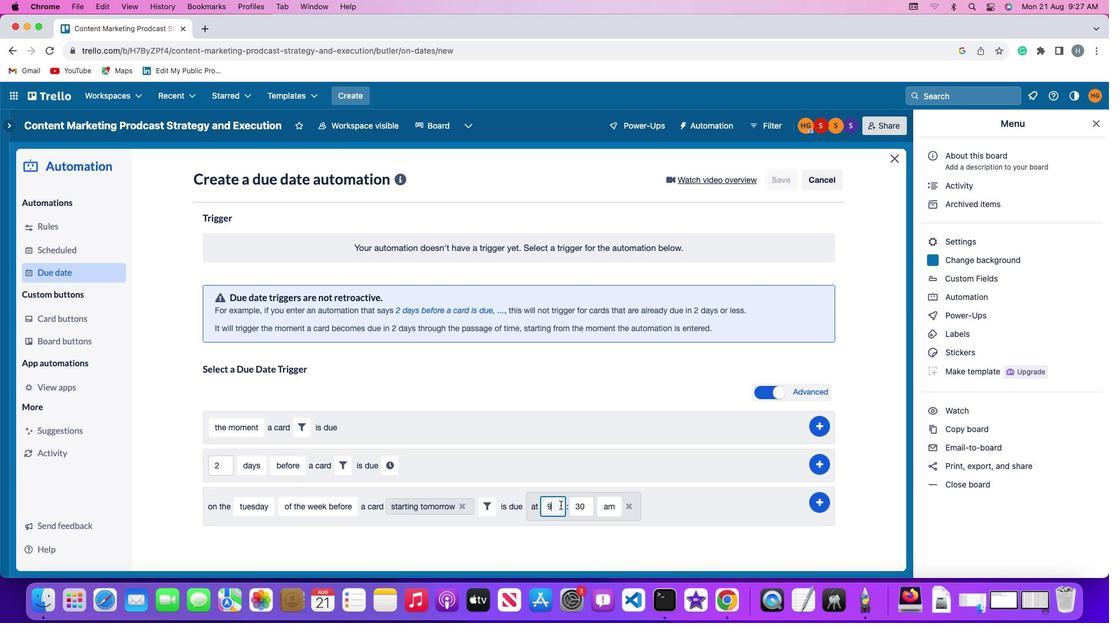 
Action: Mouse pressed left at (532, 490)
Screenshot: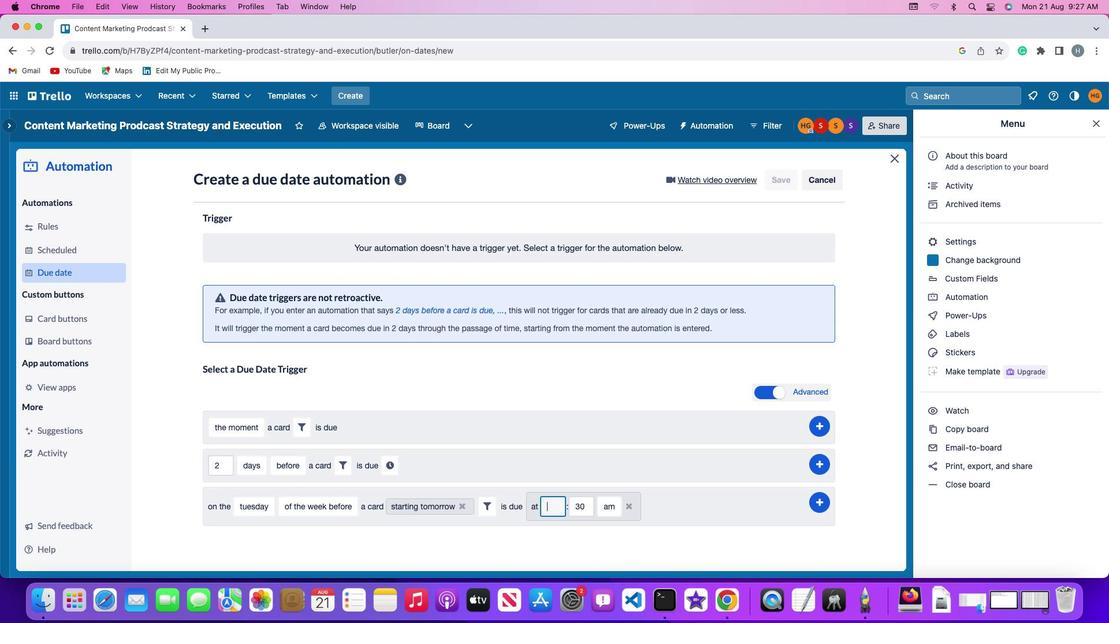 
Action: Mouse moved to (552, 497)
Screenshot: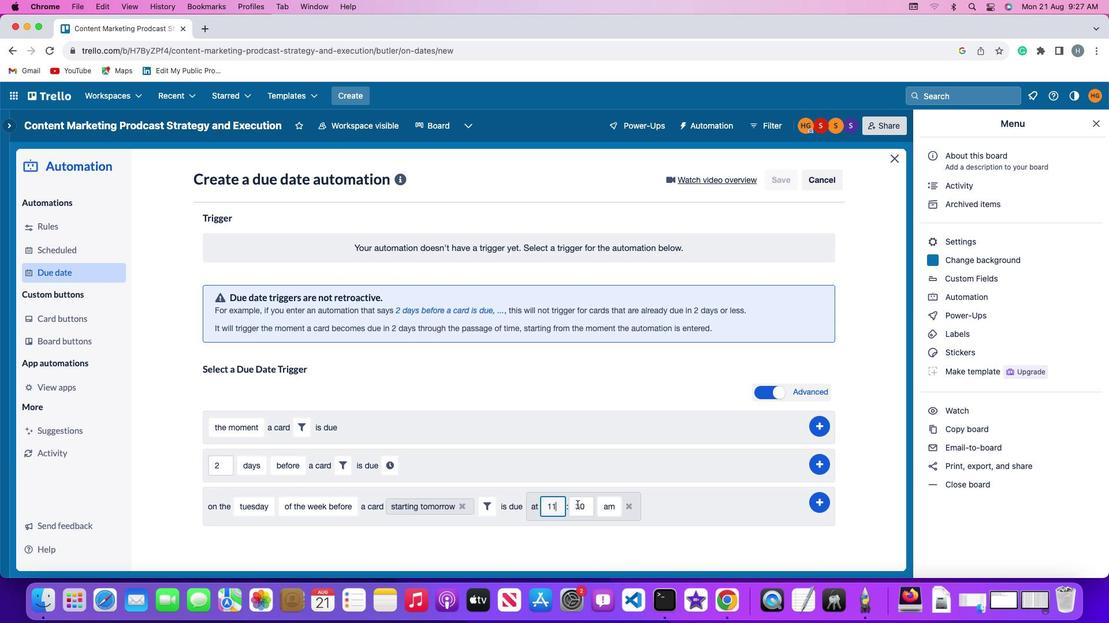 
Action: Mouse pressed left at (552, 497)
Screenshot: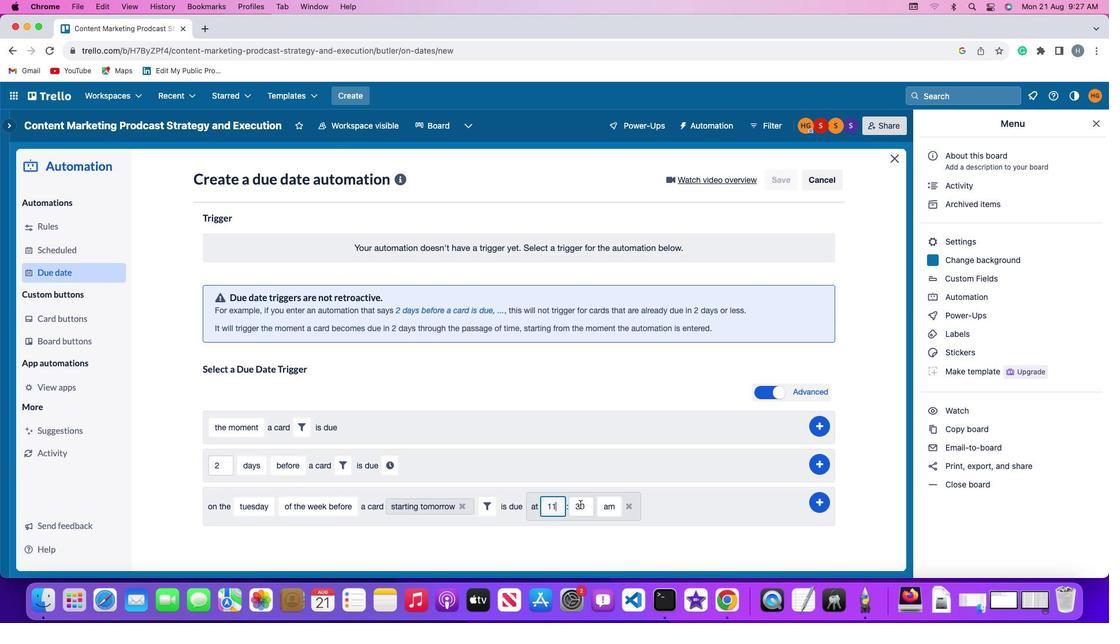 
Action: Key pressed Key.backspace'1''1'
Screenshot: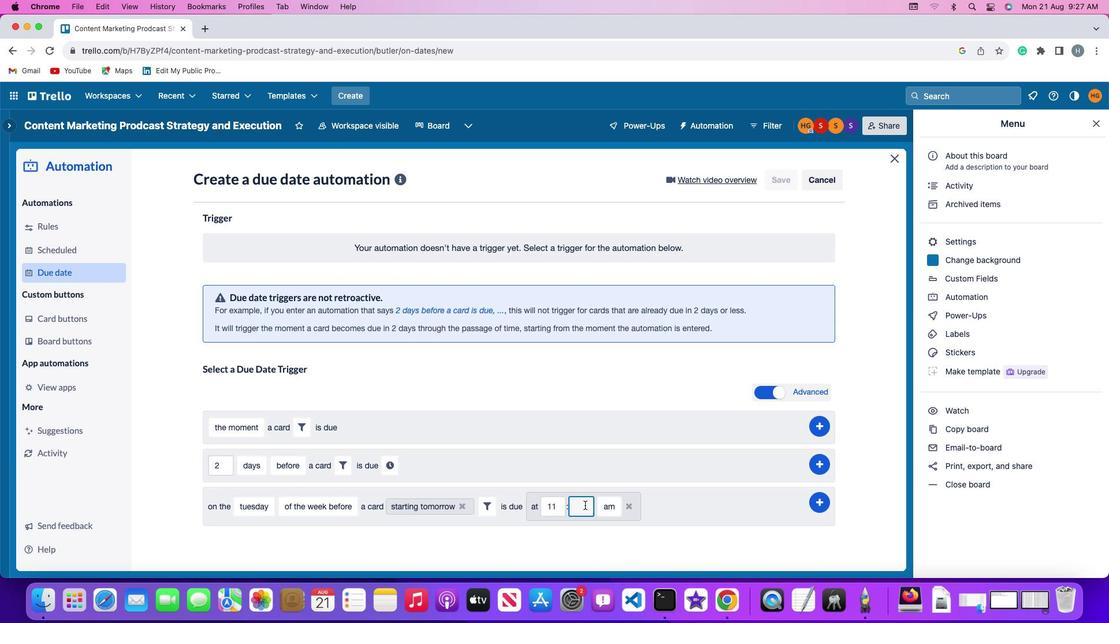 
Action: Mouse moved to (576, 498)
Screenshot: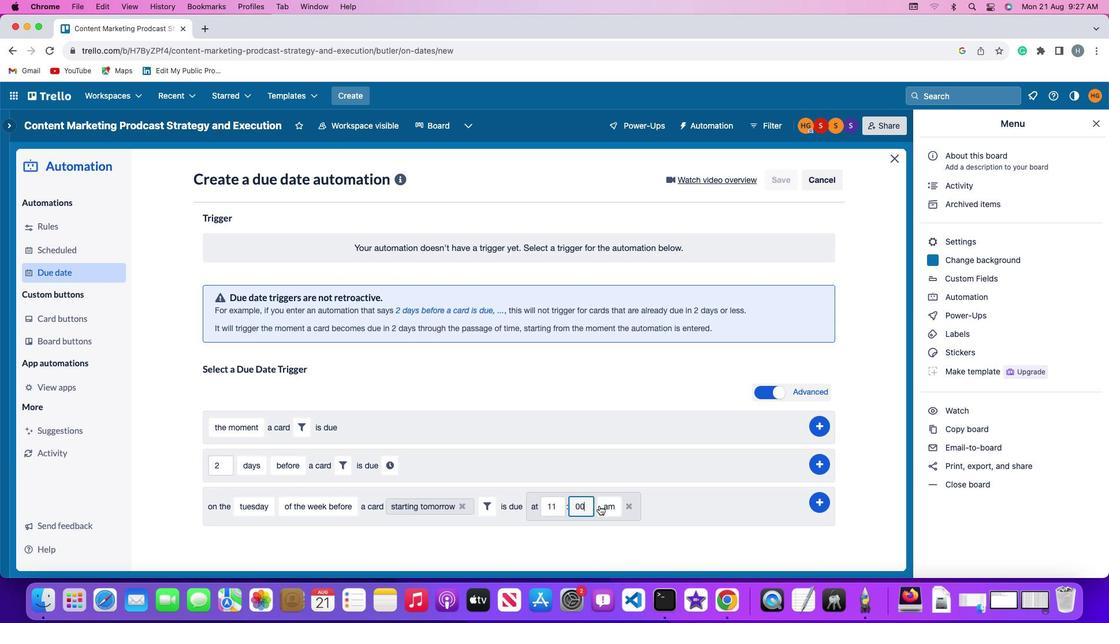 
Action: Mouse pressed left at (576, 498)
Screenshot: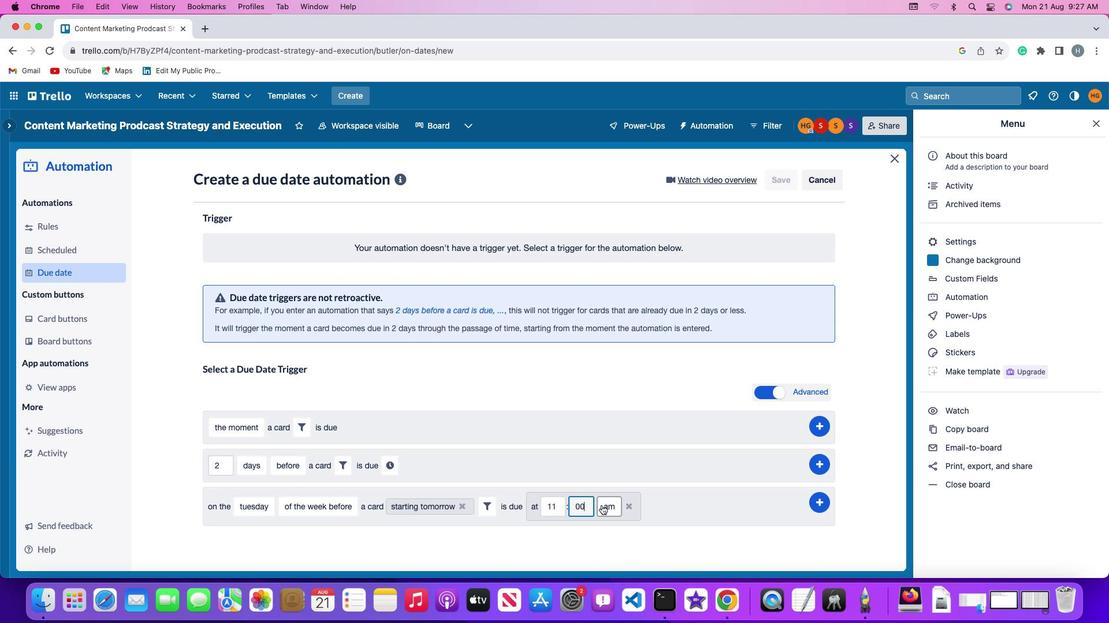 
Action: Key pressed Key.backspace
Screenshot: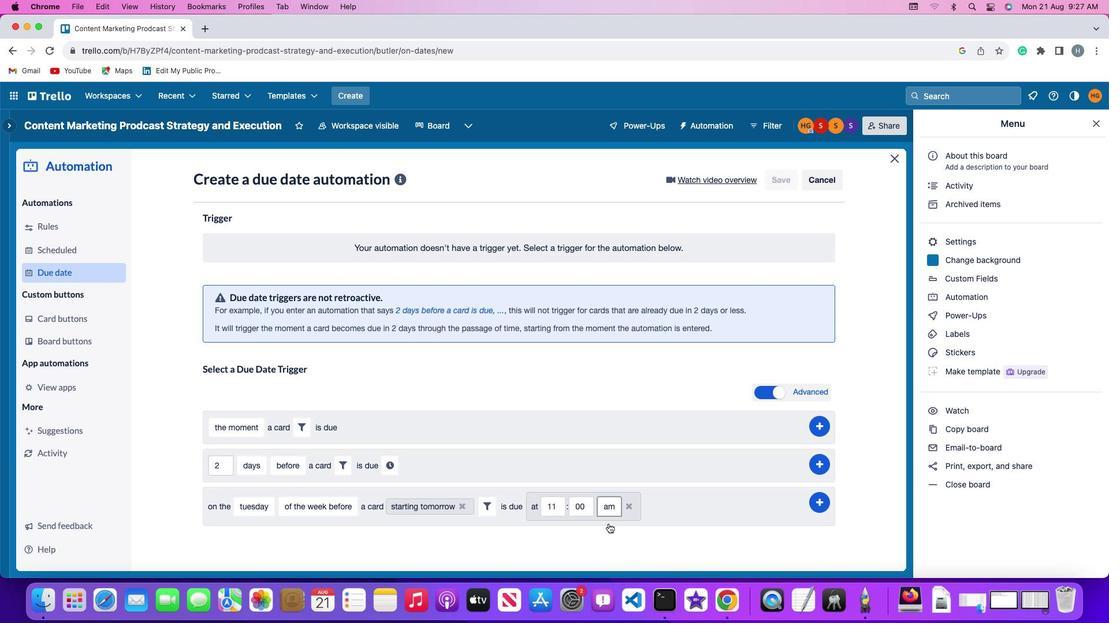 
Action: Mouse moved to (577, 497)
Screenshot: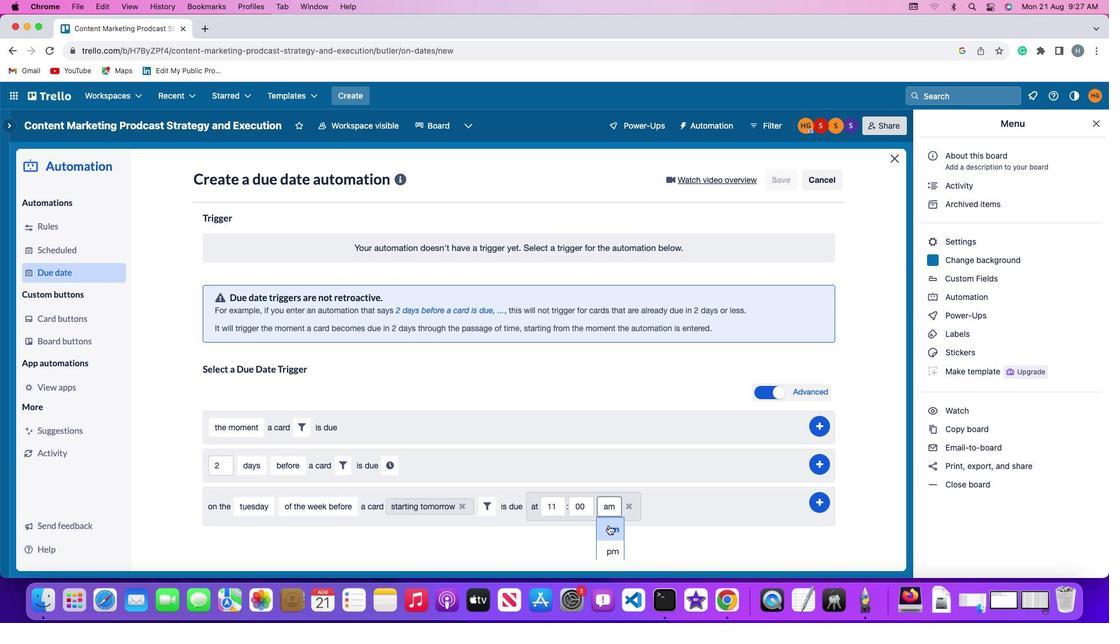
Action: Key pressed Key.backspace
Screenshot: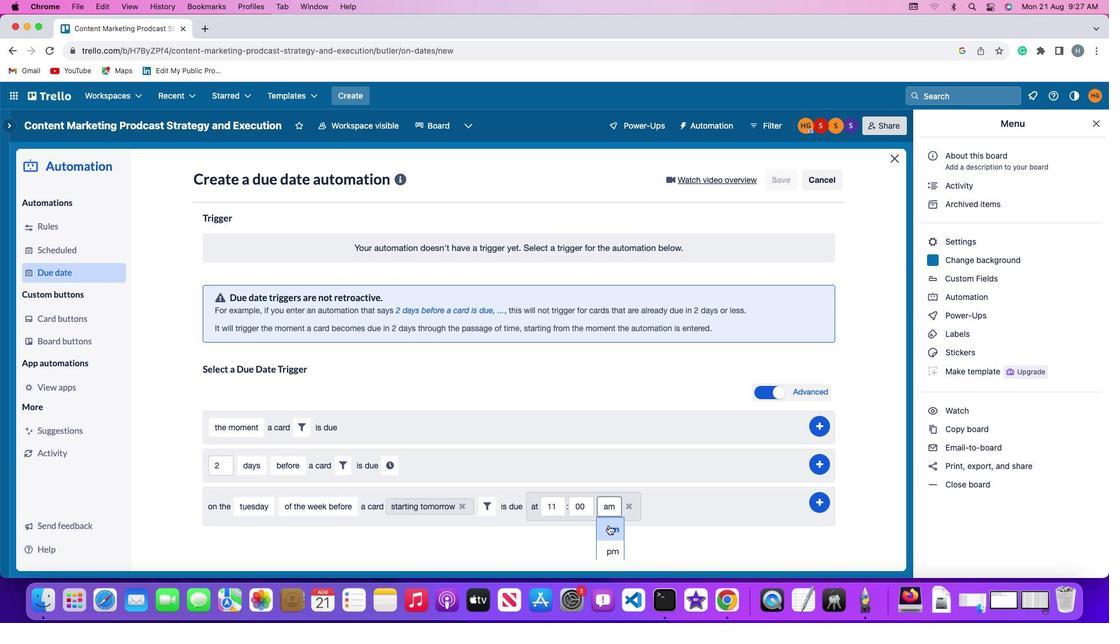 
Action: Mouse moved to (576, 497)
Screenshot: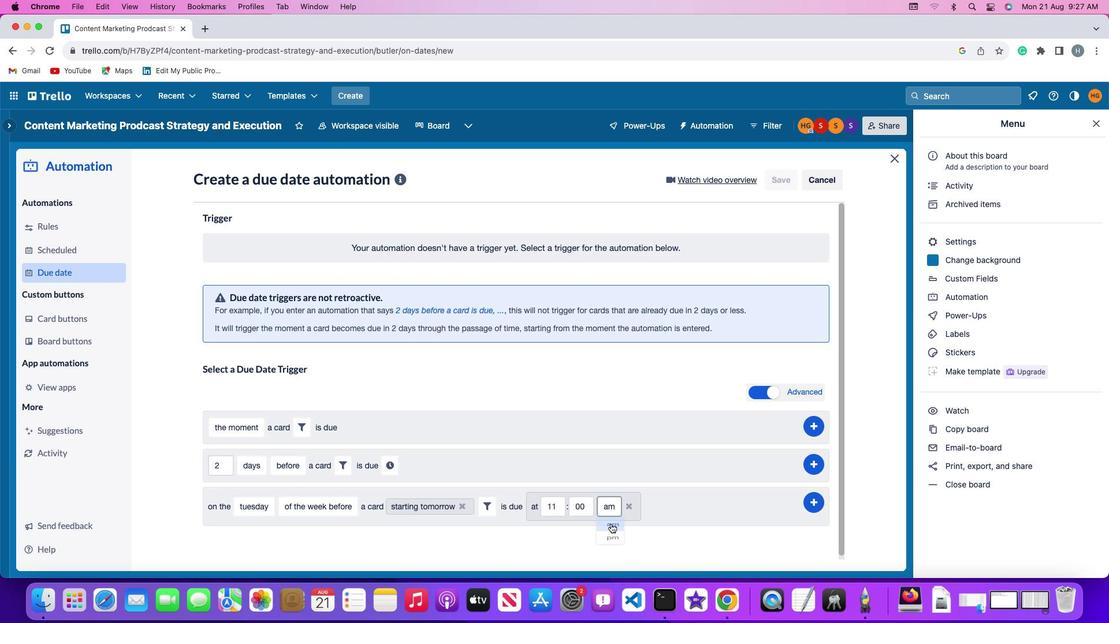 
Action: Key pressed '0''0'
Screenshot: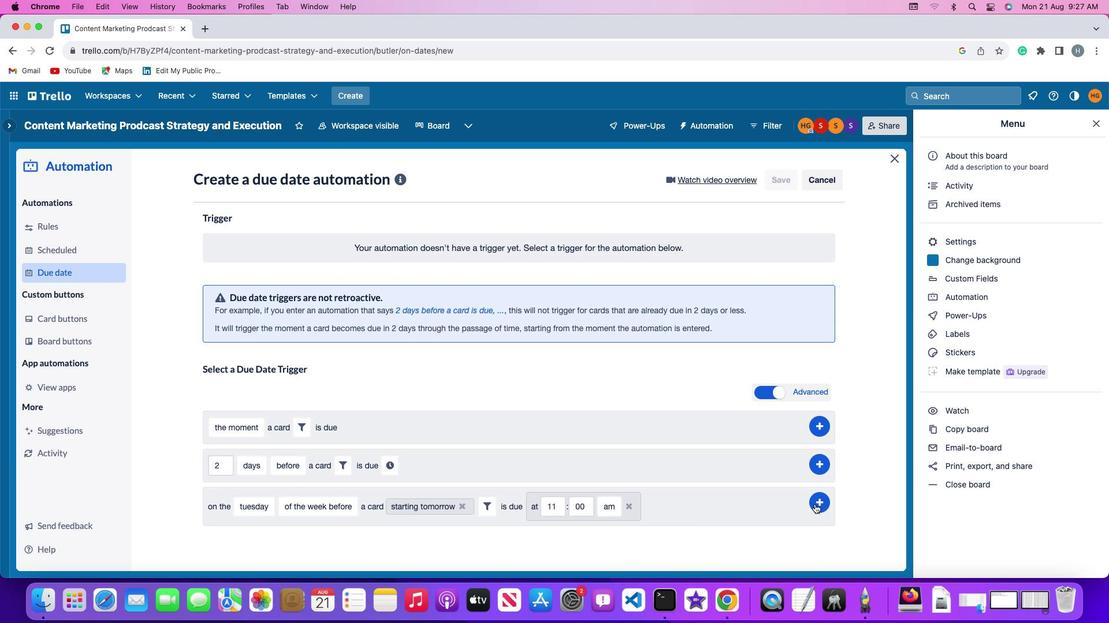 
Action: Mouse moved to (593, 497)
Screenshot: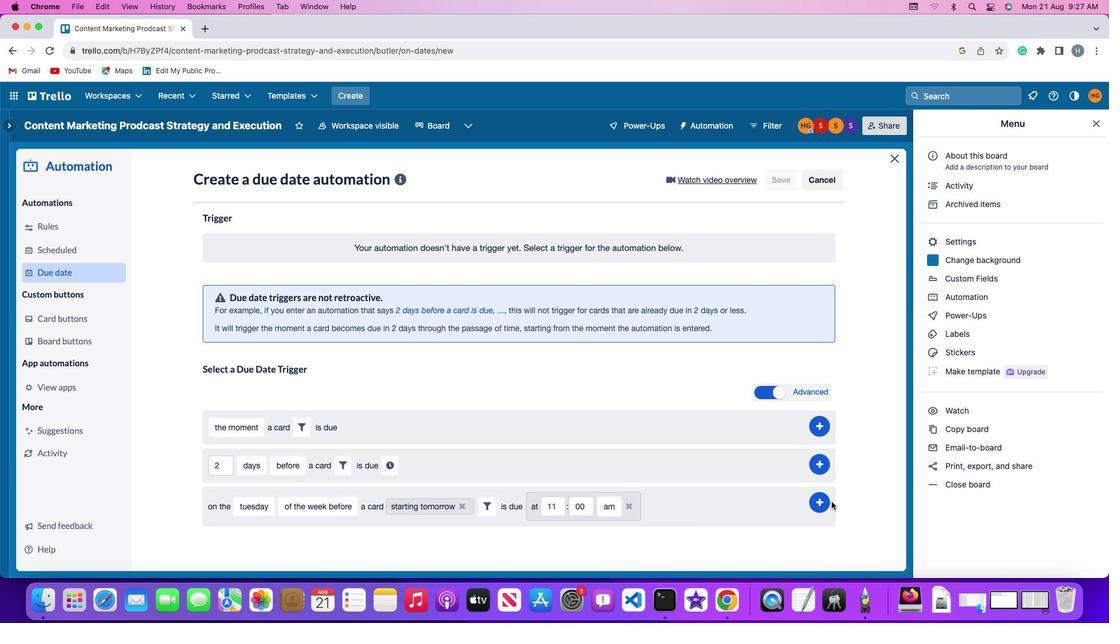 
Action: Mouse pressed left at (593, 497)
Screenshot: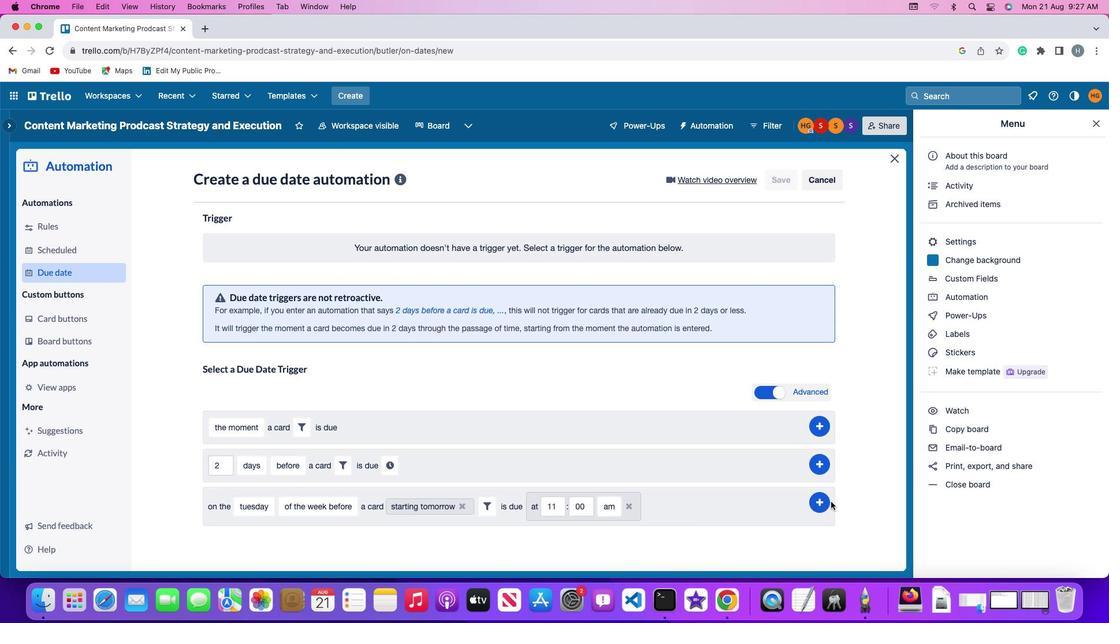 
Action: Mouse moved to (600, 517)
Screenshot: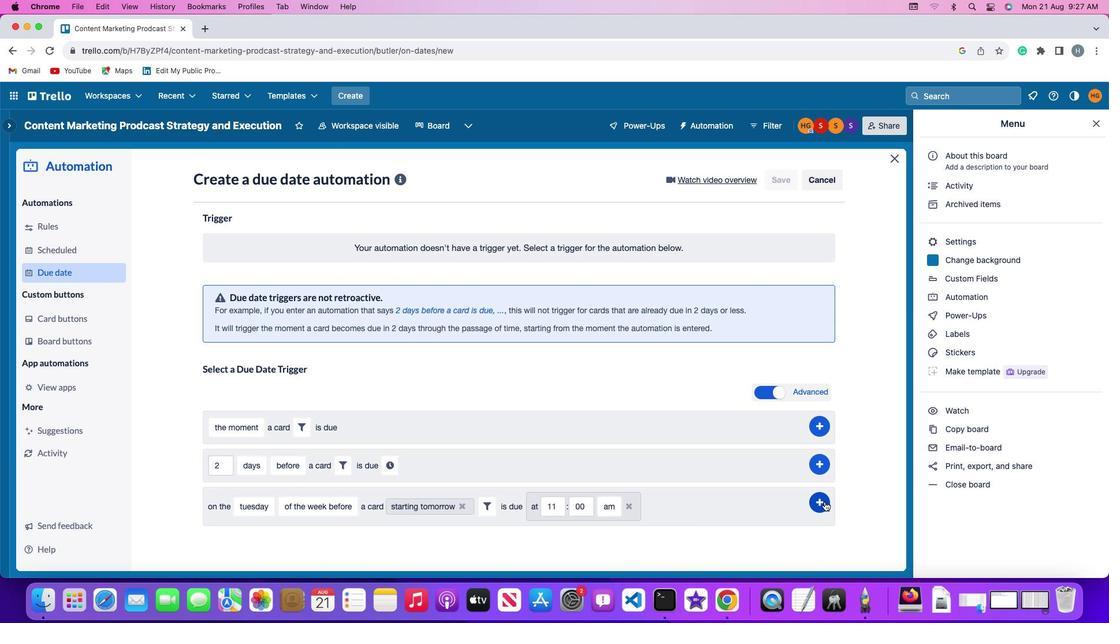 
Action: Mouse pressed left at (600, 517)
Screenshot: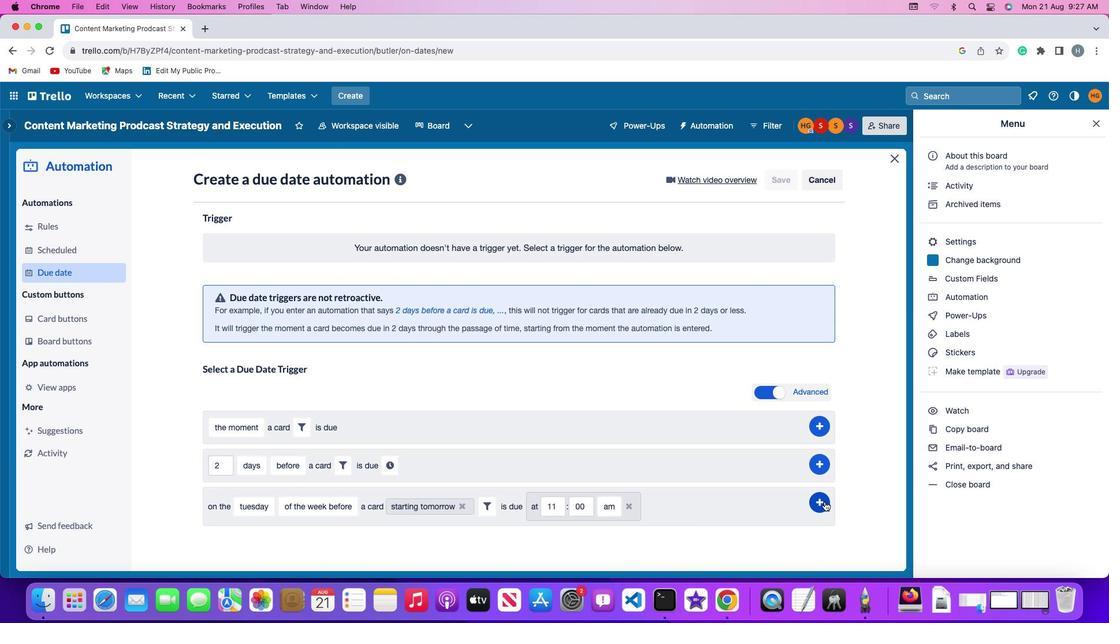 
Action: Mouse moved to (815, 493)
Screenshot: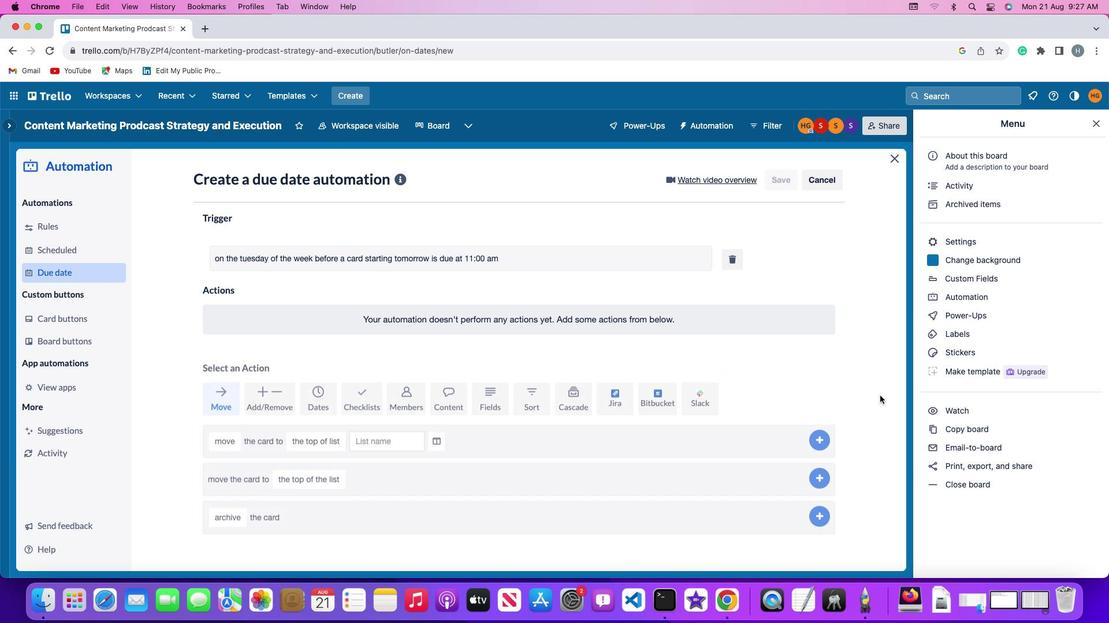 
Action: Mouse pressed left at (815, 493)
Screenshot: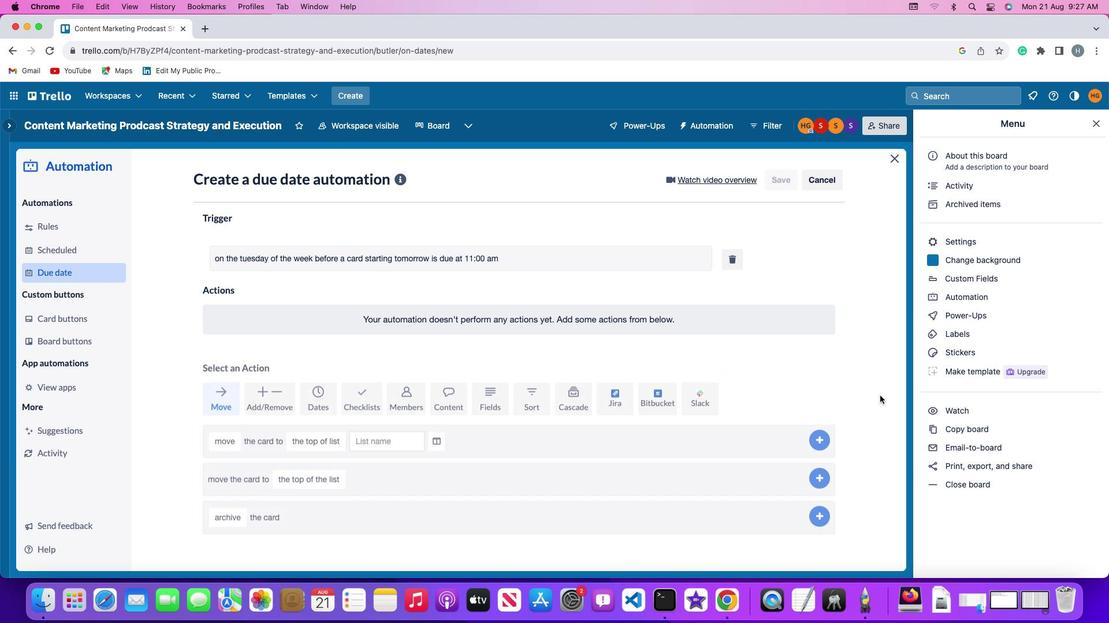
Action: Mouse moved to (872, 387)
Screenshot: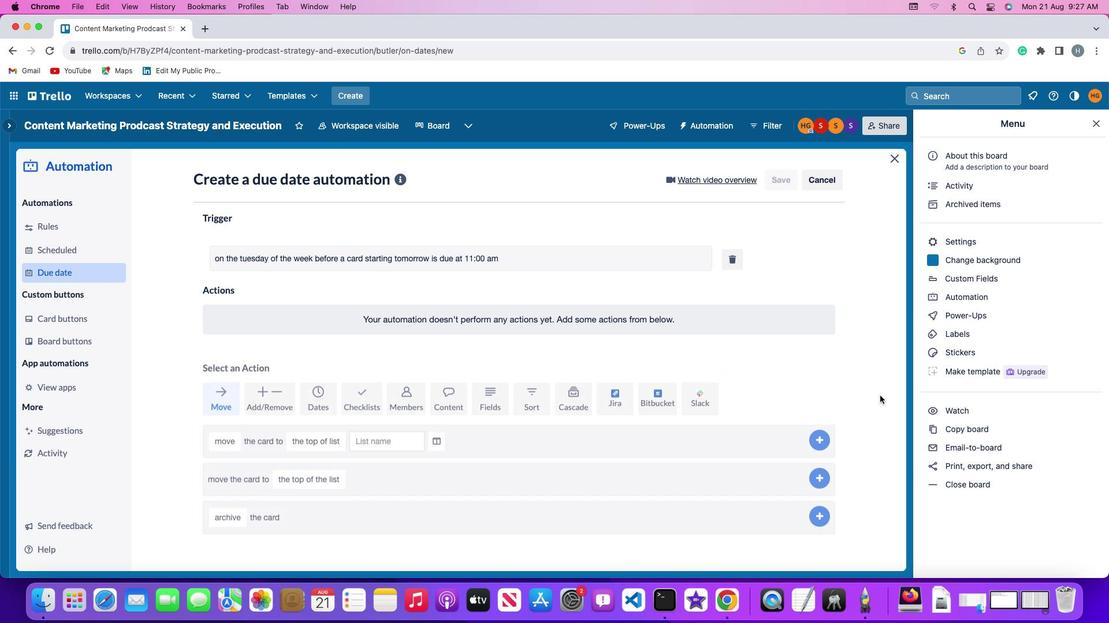 
